 Task: Find connections with filter location Markaz-e Woluswalī-ye Āchīn with filter topic #Startupswith filter profile language Spanish with filter current company VMware with filter school Nehru Arts and Science College with filter industry Professional Training and Coaching with filter service category Insurance with filter keywords title Principal
Action: Mouse moved to (513, 186)
Screenshot: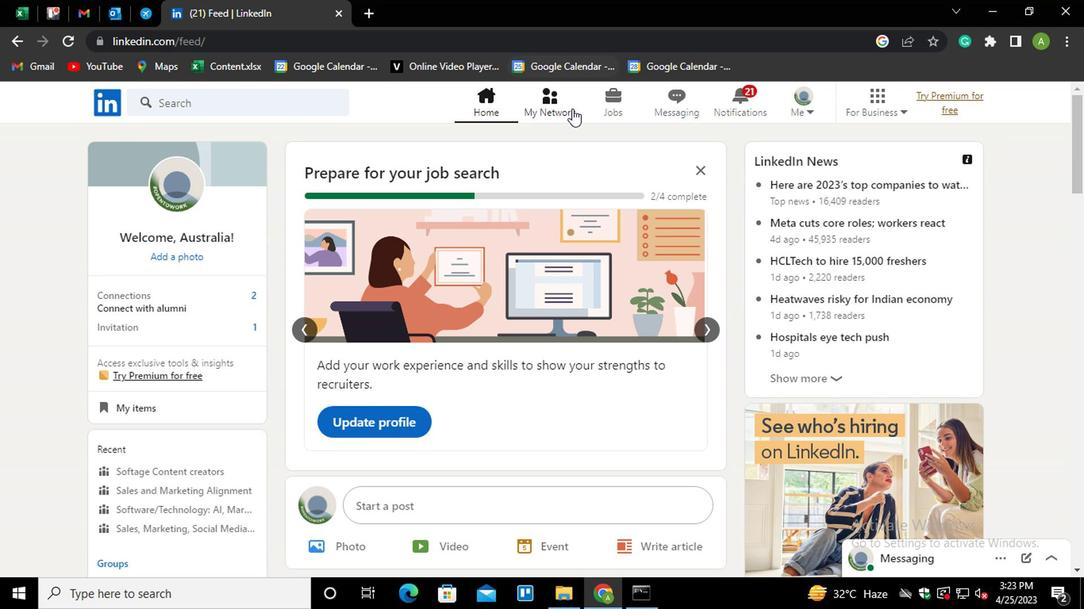 
Action: Mouse pressed left at (513, 186)
Screenshot: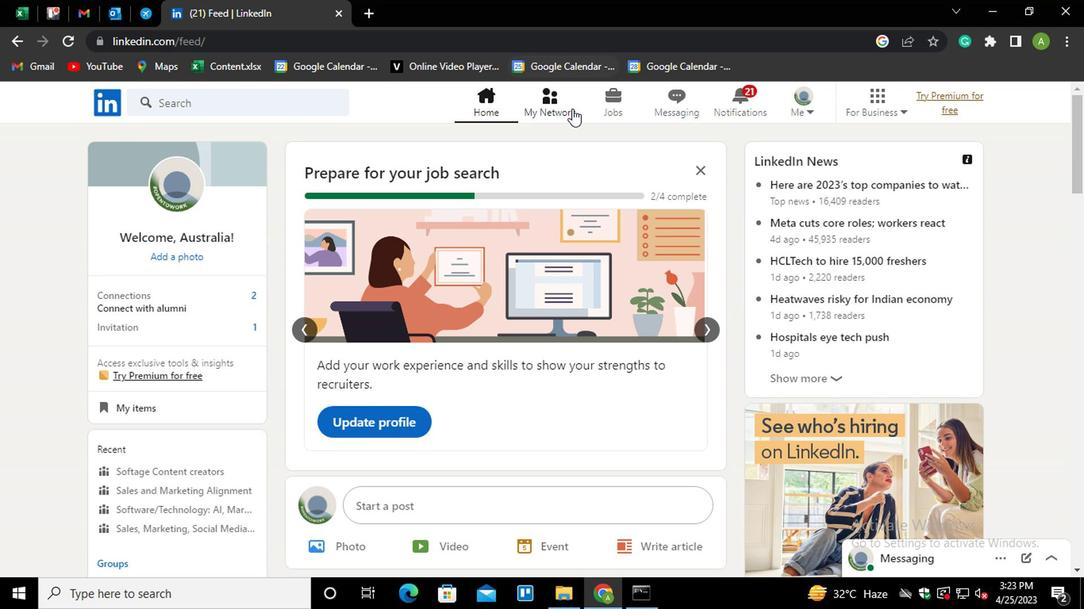 
Action: Mouse moved to (269, 246)
Screenshot: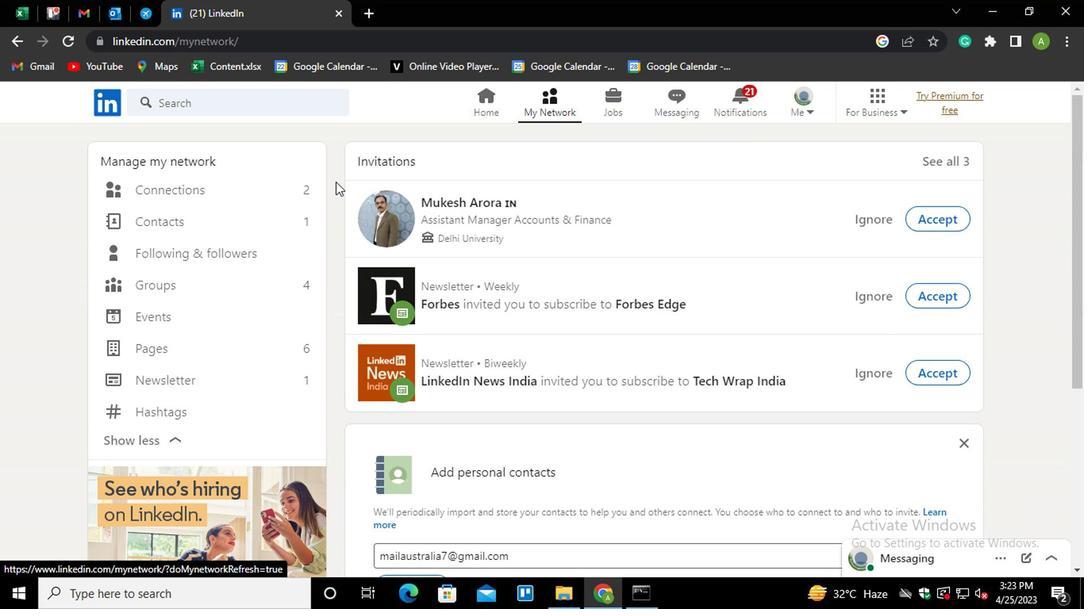 
Action: Mouse pressed left at (269, 246)
Screenshot: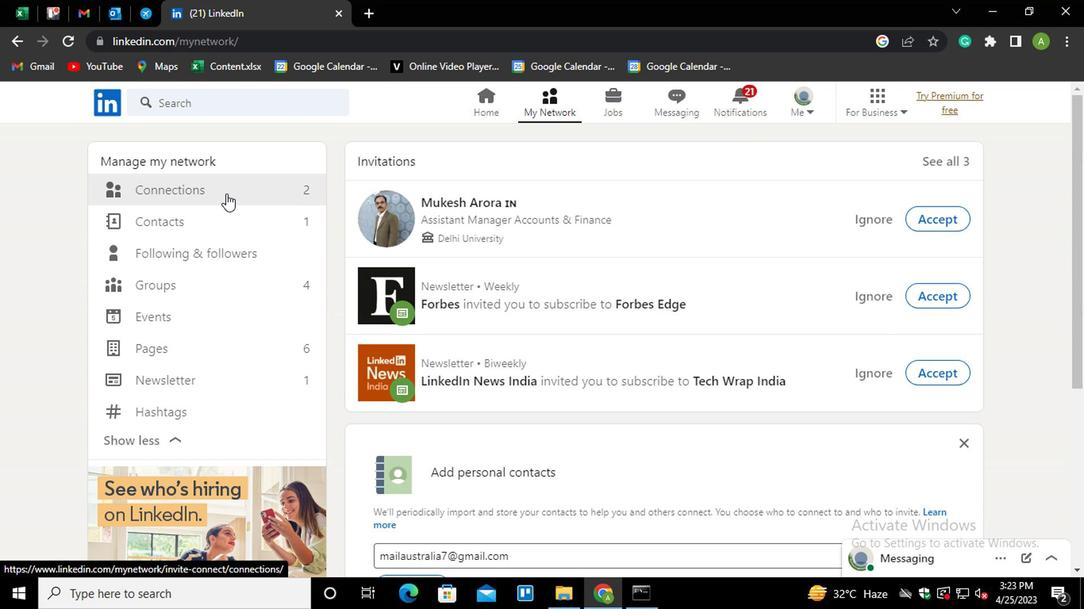 
Action: Mouse moved to (566, 242)
Screenshot: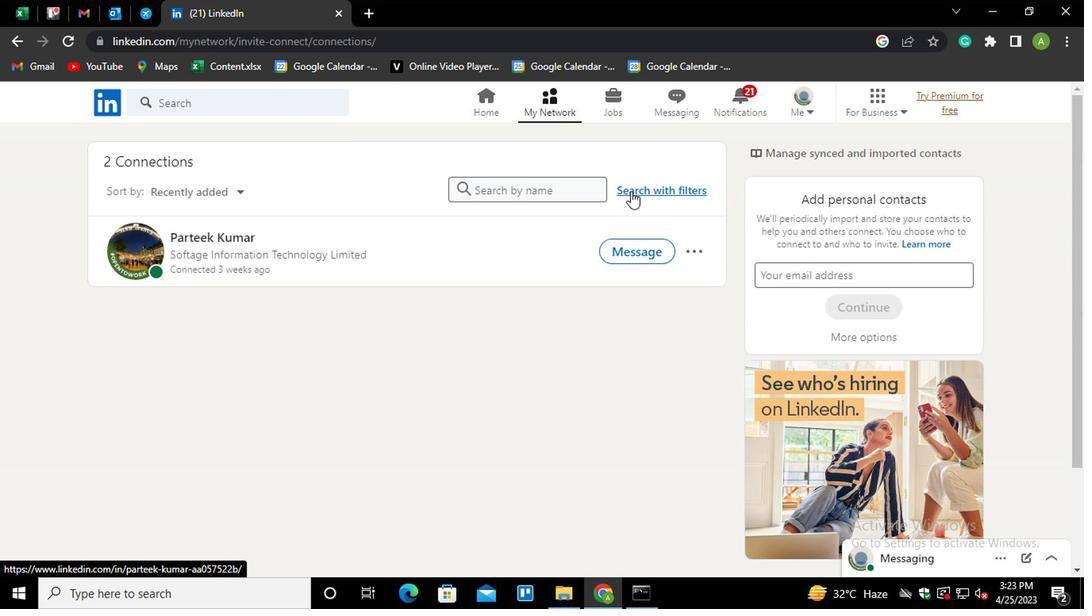 
Action: Mouse pressed left at (566, 242)
Screenshot: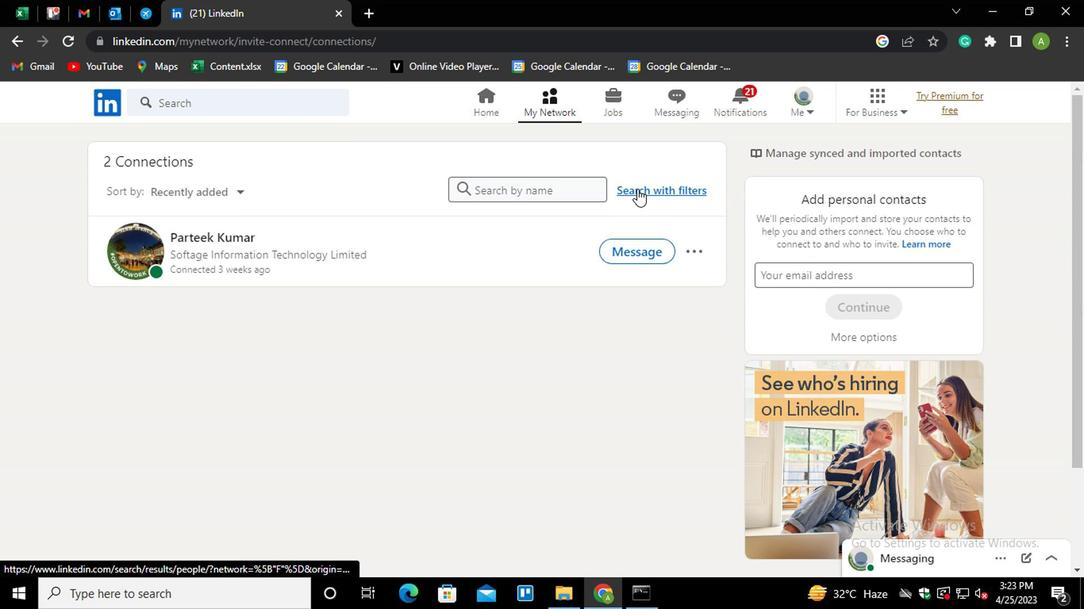 
Action: Mouse moved to (477, 212)
Screenshot: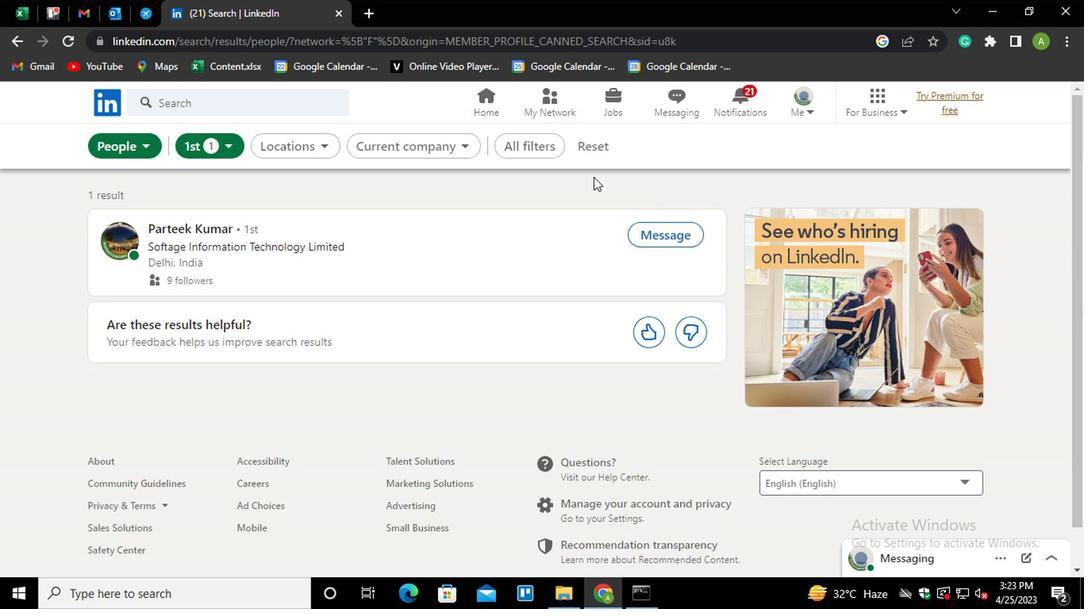 
Action: Mouse pressed left at (477, 212)
Screenshot: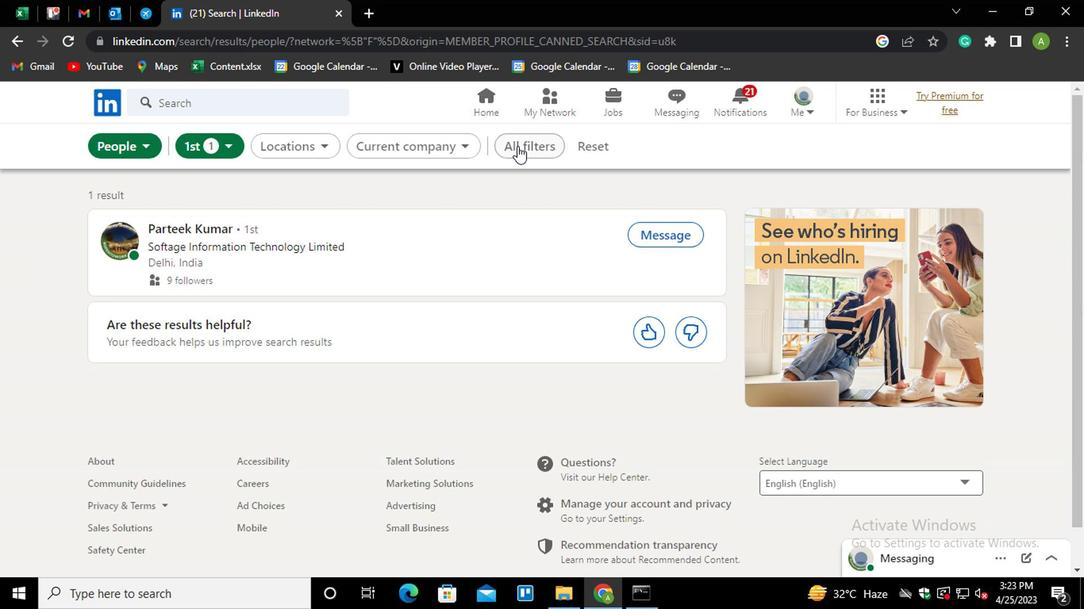 
Action: Mouse moved to (665, 339)
Screenshot: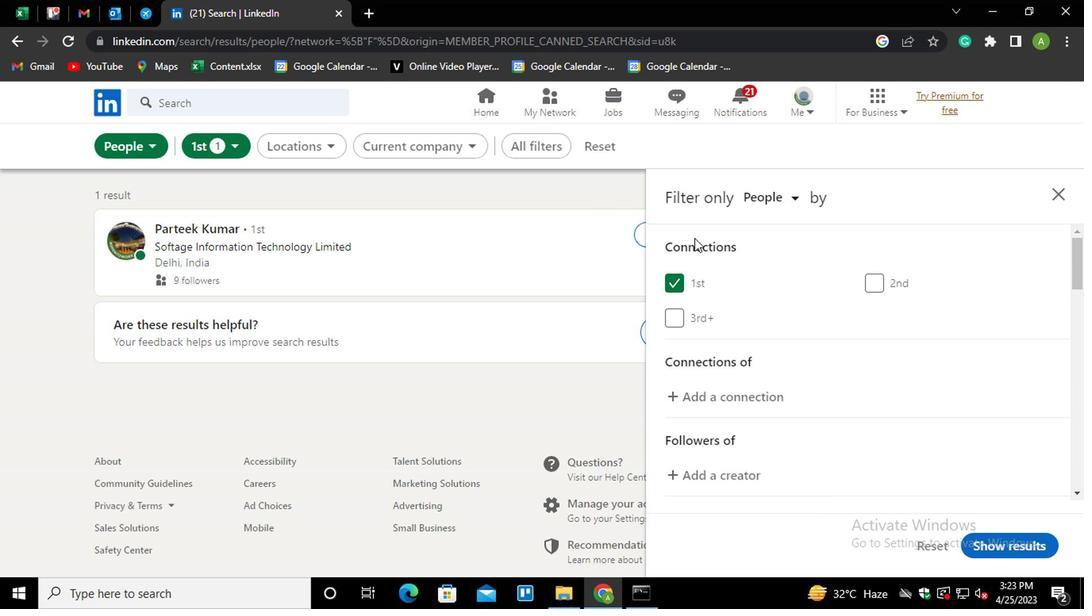 
Action: Mouse scrolled (665, 338) with delta (0, 0)
Screenshot: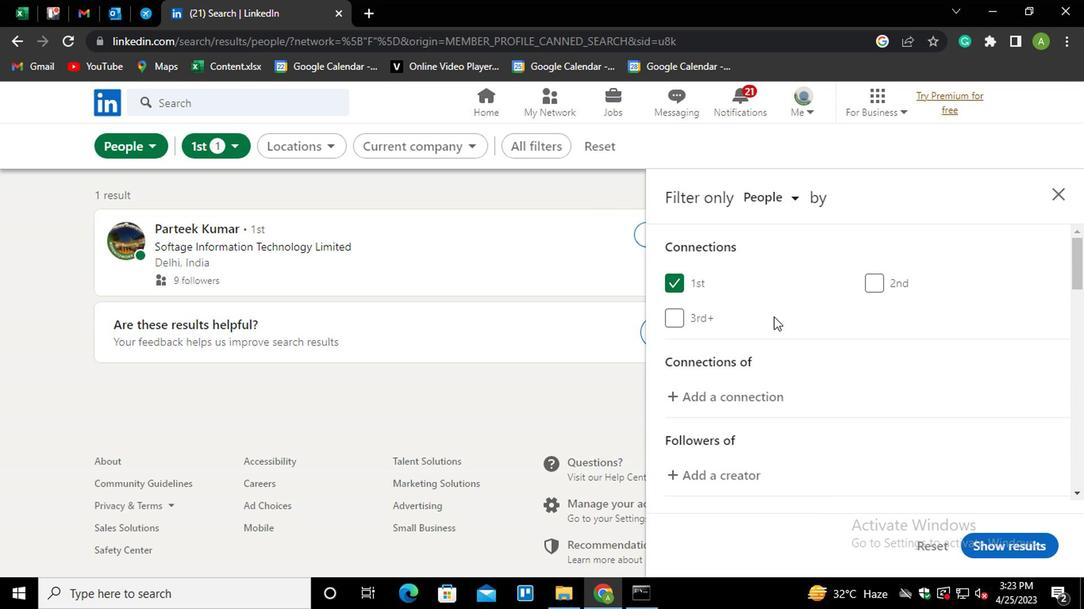 
Action: Mouse scrolled (665, 338) with delta (0, 0)
Screenshot: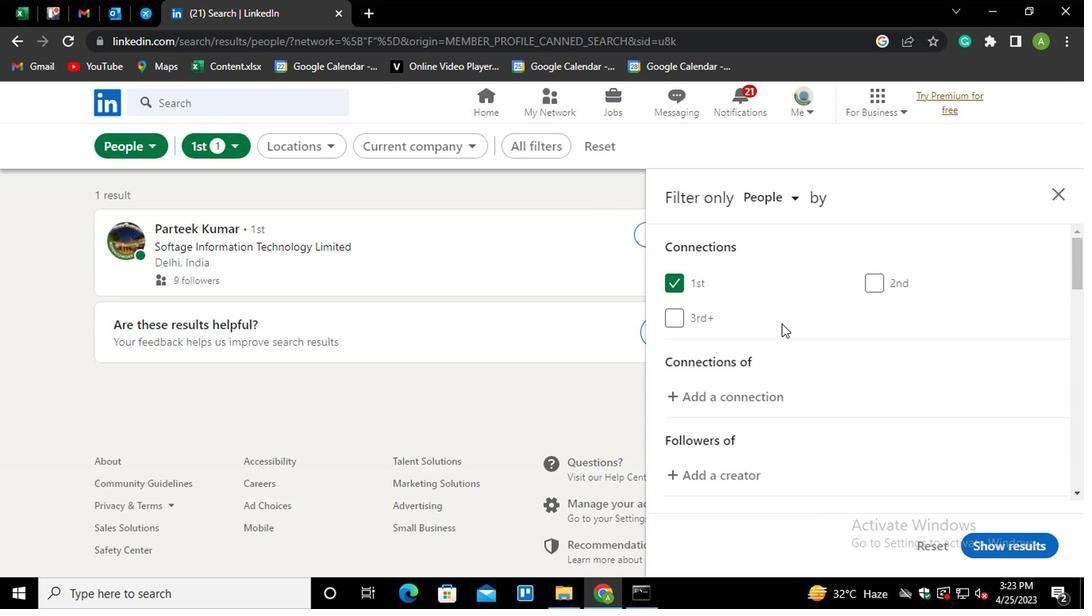 
Action: Mouse scrolled (665, 338) with delta (0, 0)
Screenshot: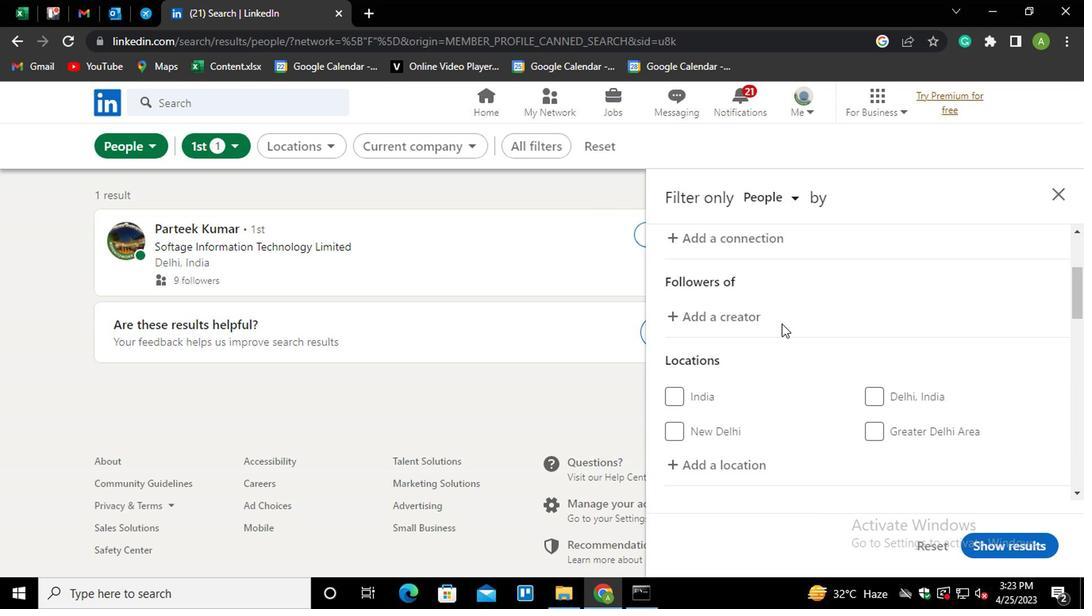 
Action: Mouse moved to (633, 387)
Screenshot: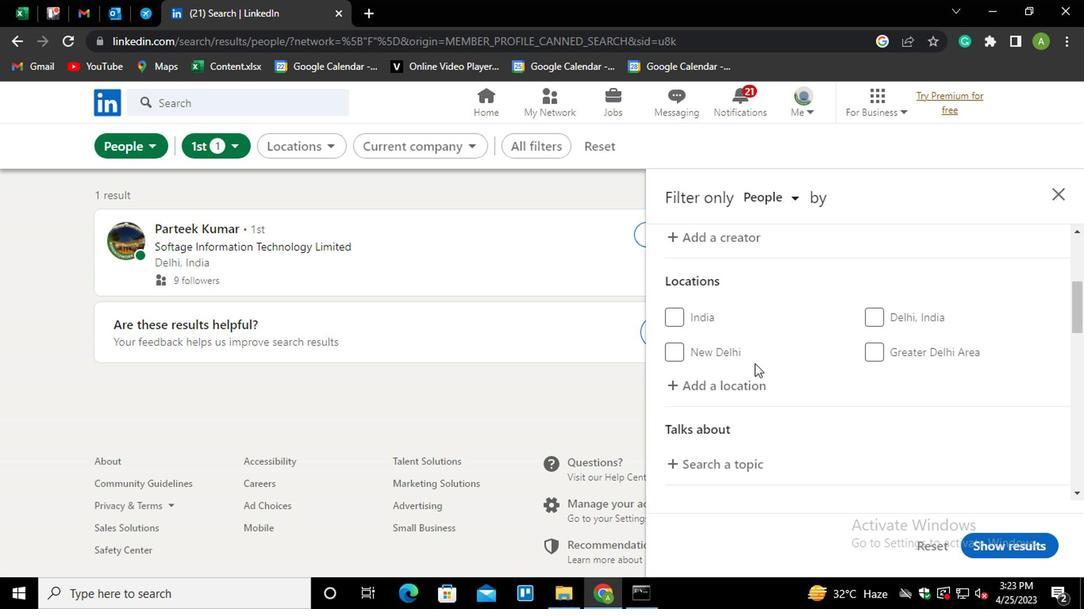 
Action: Mouse pressed left at (633, 387)
Screenshot: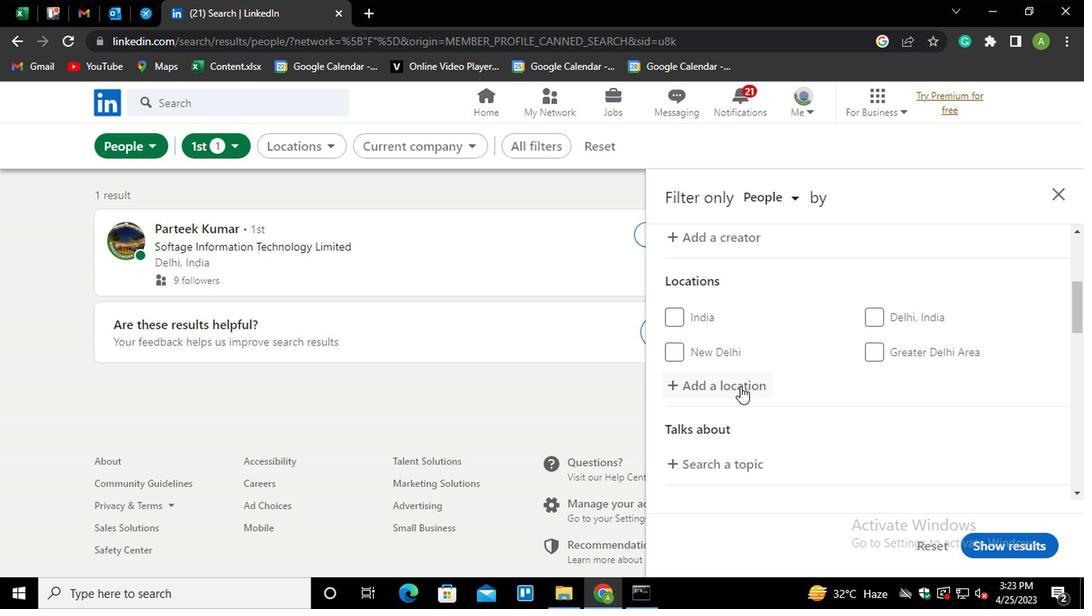 
Action: Mouse moved to (620, 383)
Screenshot: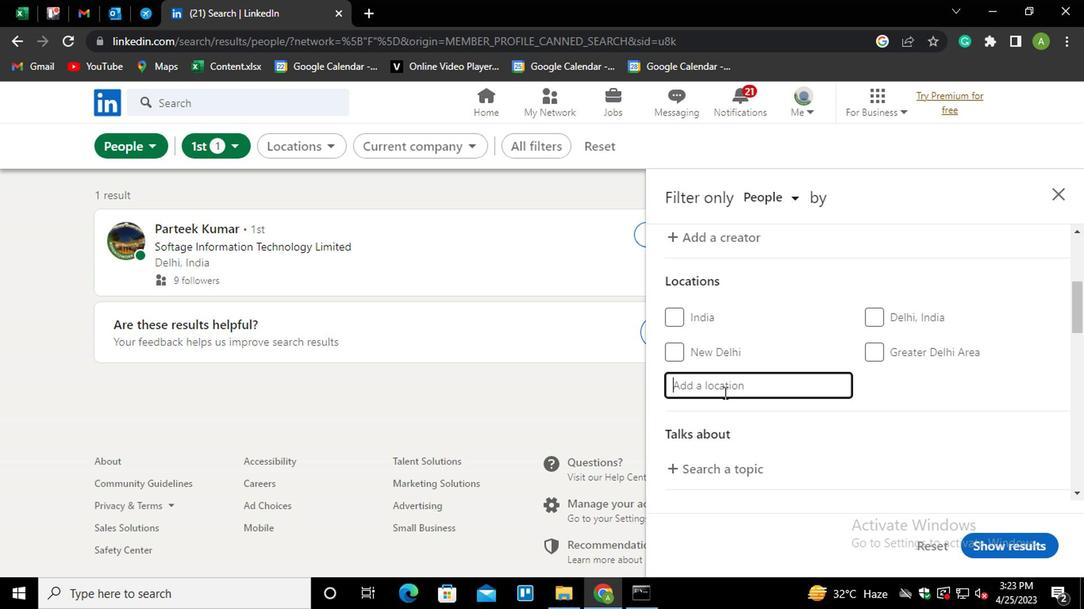 
Action: Mouse pressed left at (620, 383)
Screenshot: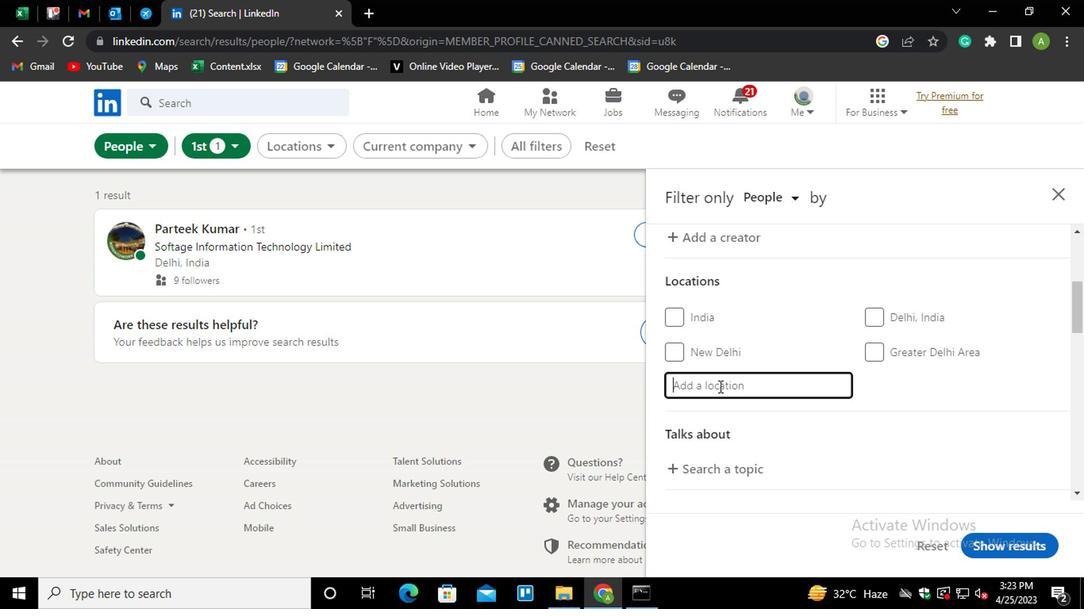 
Action: Key pressed <Key.shift_r>Markaz-e<Key.space><Key.shift>WOLUSWALI-YE-<Key.shift>ACHIN
Screenshot: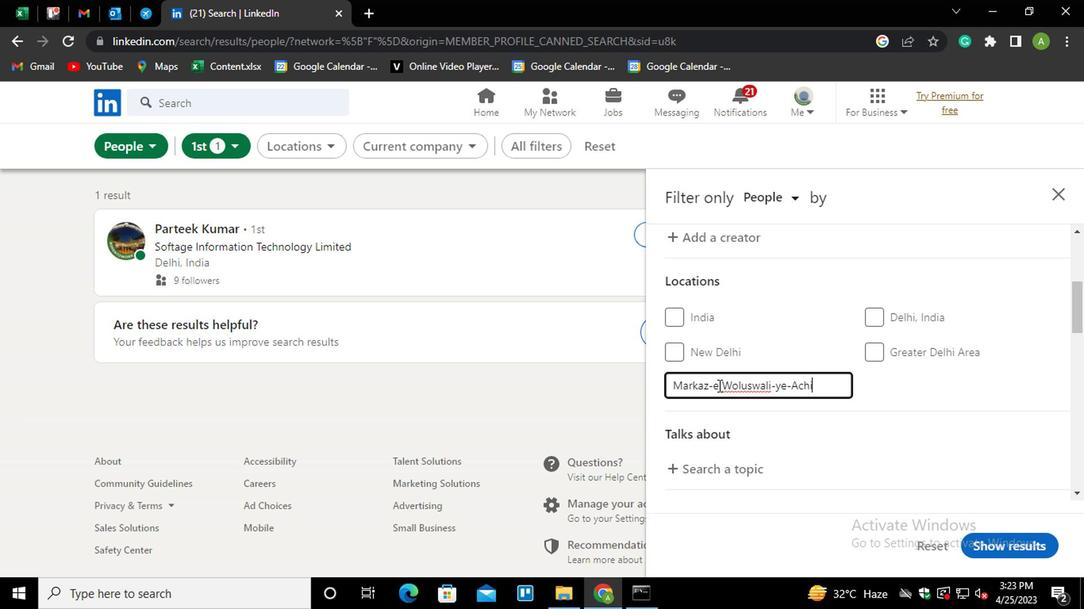
Action: Mouse moved to (790, 394)
Screenshot: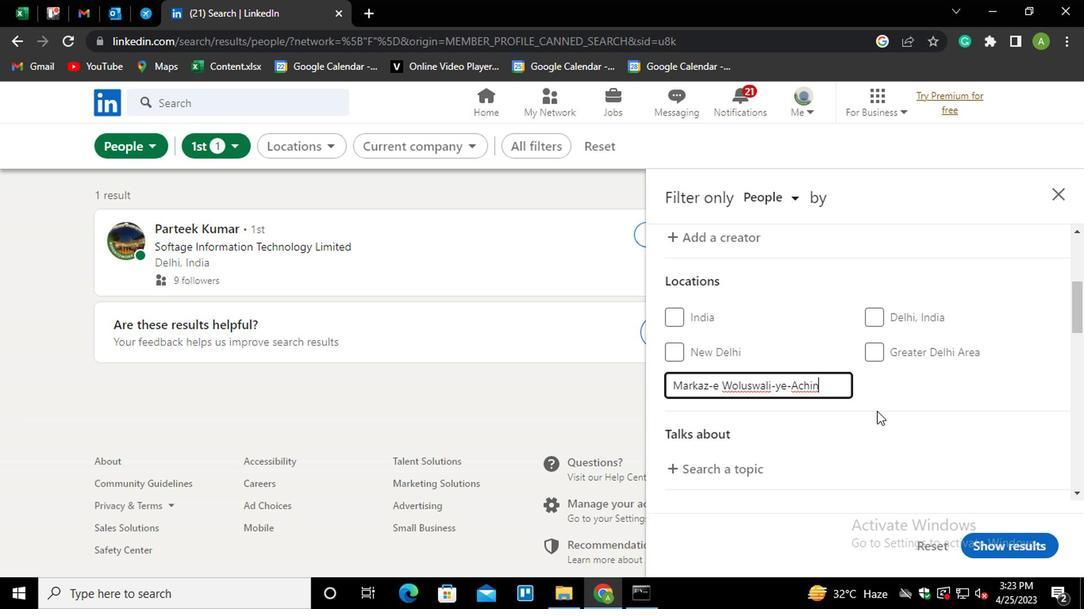 
Action: Mouse pressed left at (790, 394)
Screenshot: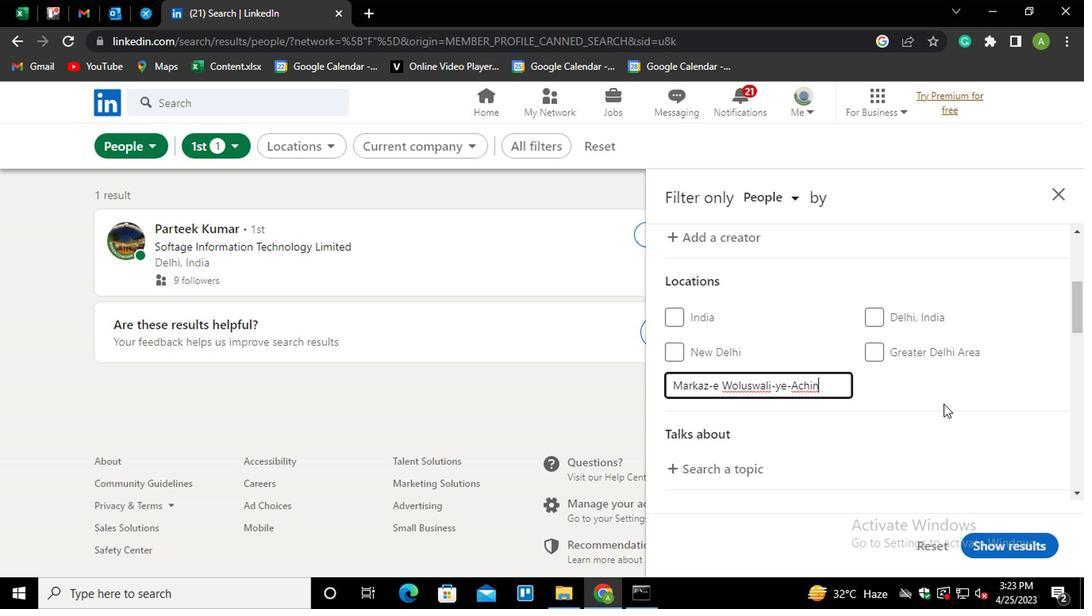 
Action: Mouse moved to (787, 394)
Screenshot: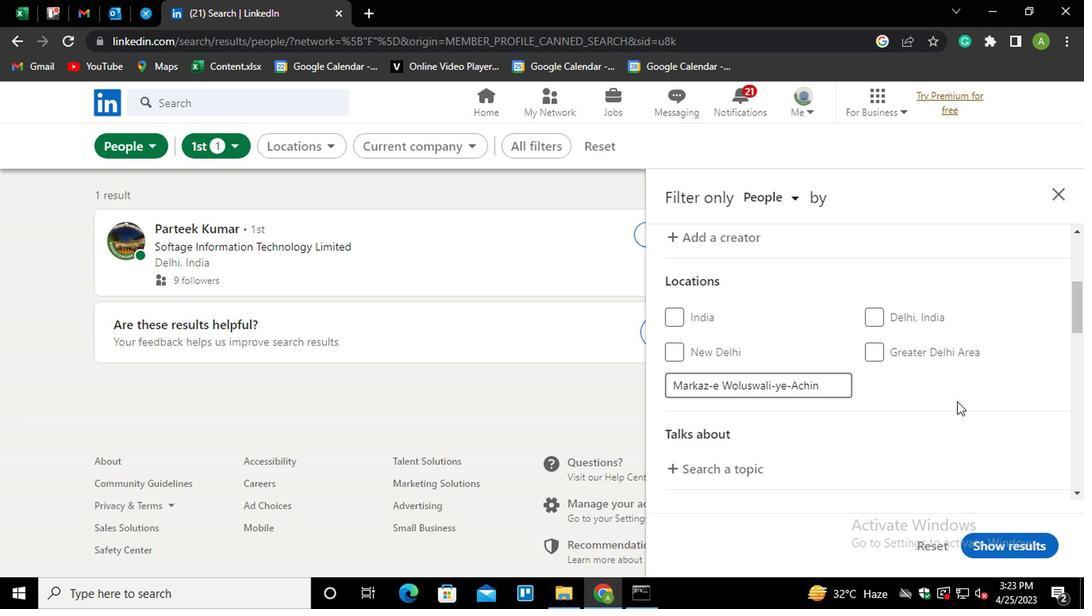 
Action: Mouse scrolled (787, 393) with delta (0, 0)
Screenshot: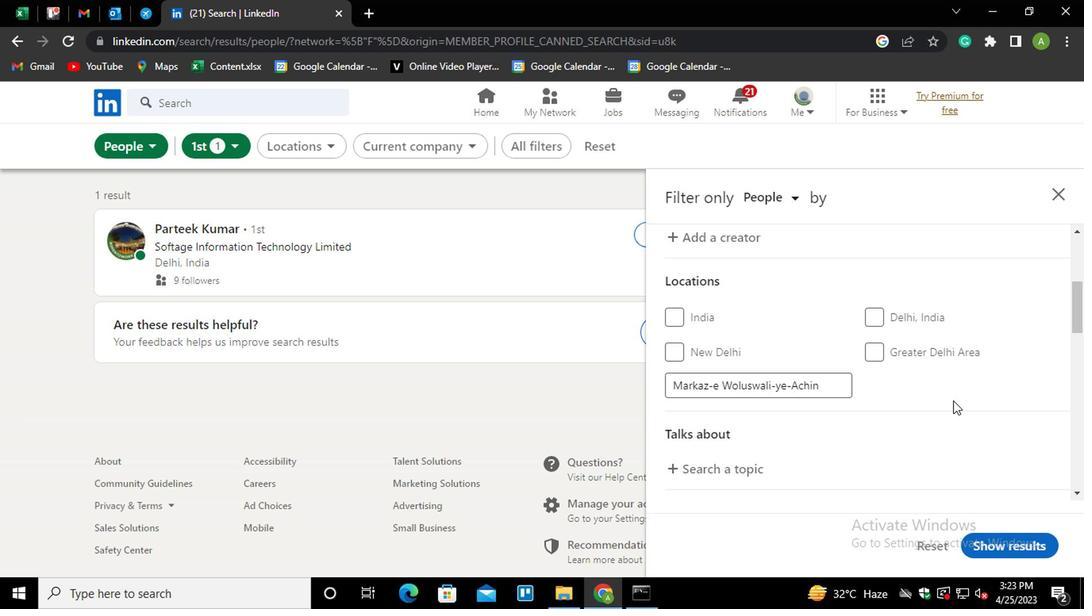 
Action: Mouse moved to (618, 384)
Screenshot: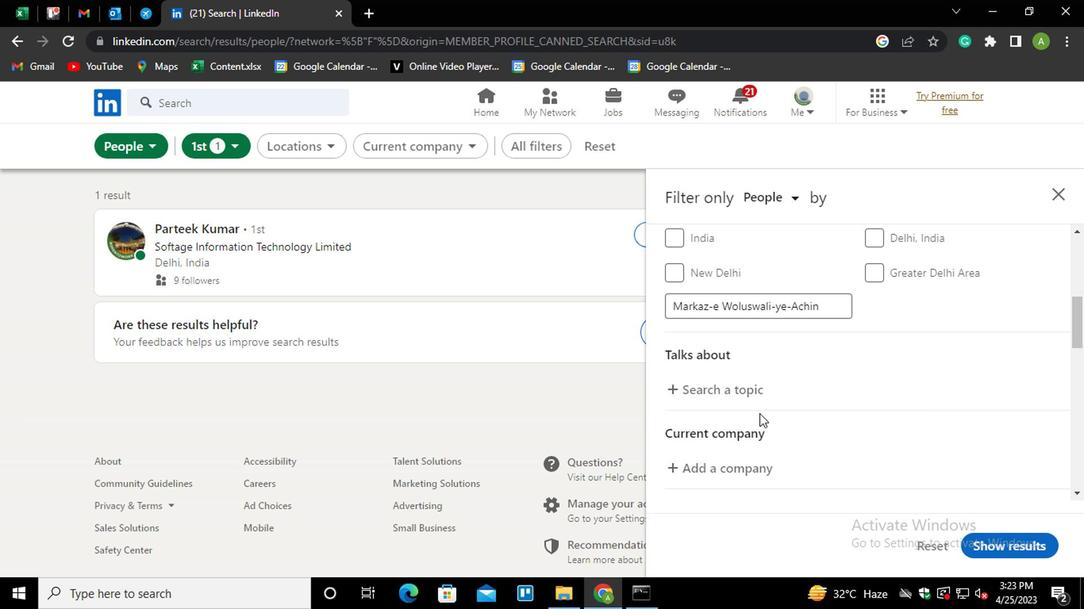 
Action: Mouse pressed left at (618, 384)
Screenshot: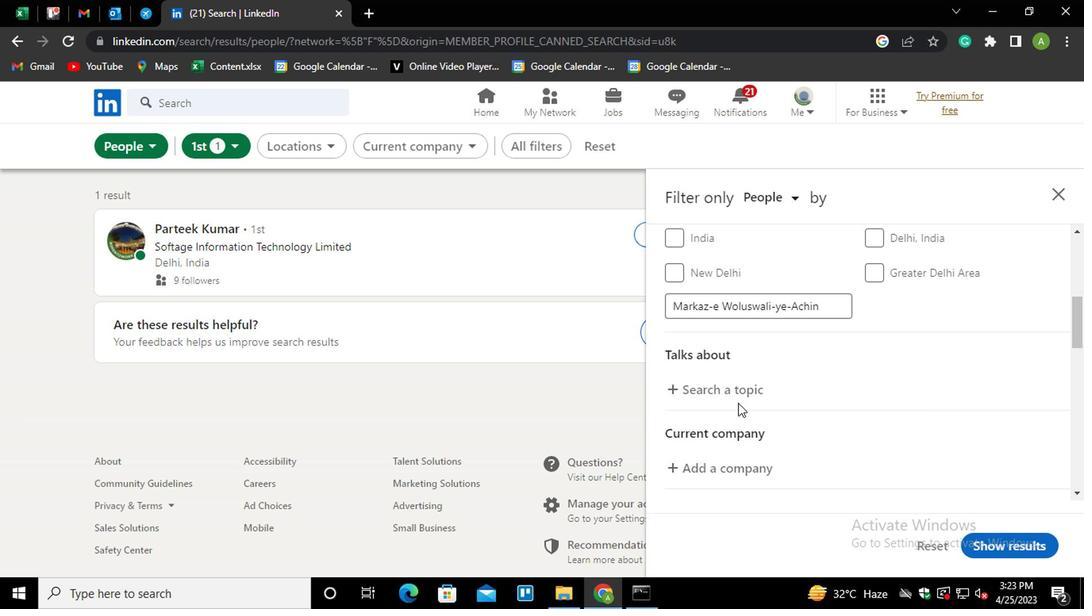 
Action: Mouse moved to (618, 384)
Screenshot: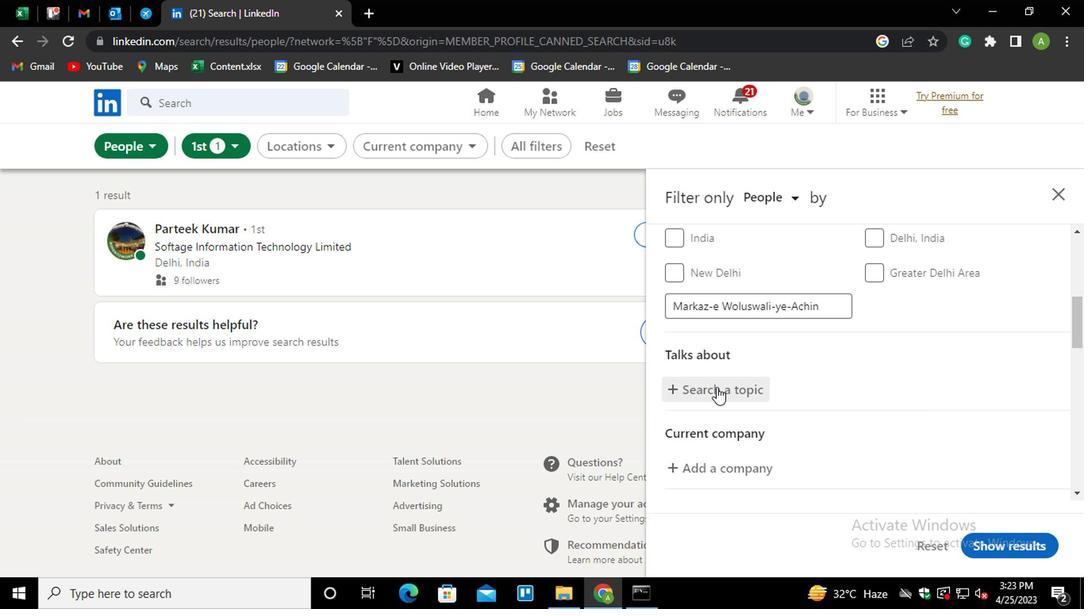 
Action: Key pressed <Key.shift>S<Key.backspace><Key.shift>#<Key.shift>STARTUPWITH
Screenshot: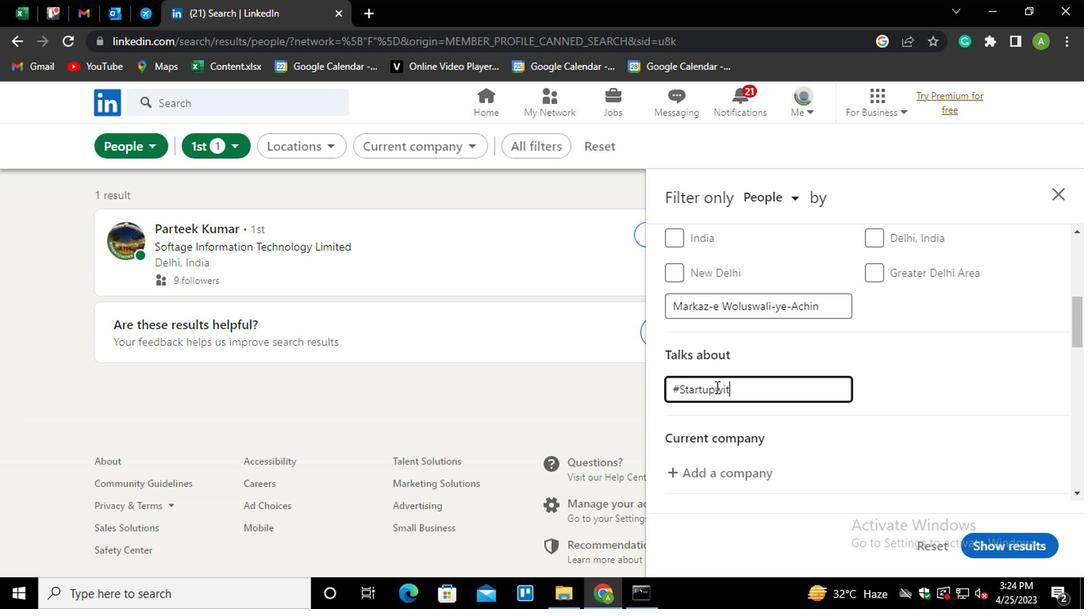 
Action: Mouse moved to (807, 378)
Screenshot: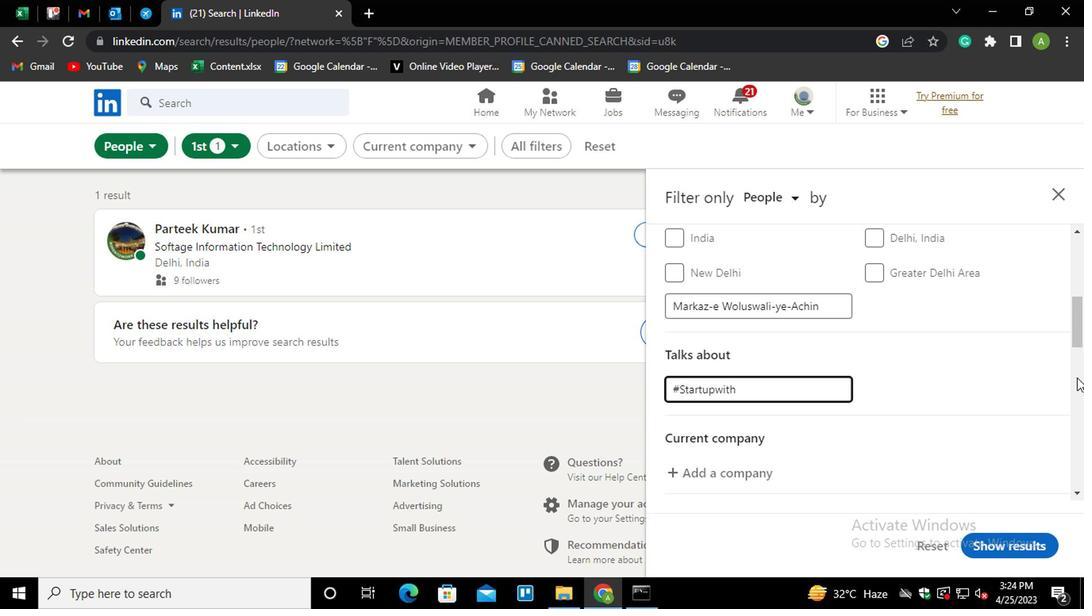 
Action: Mouse pressed left at (807, 378)
Screenshot: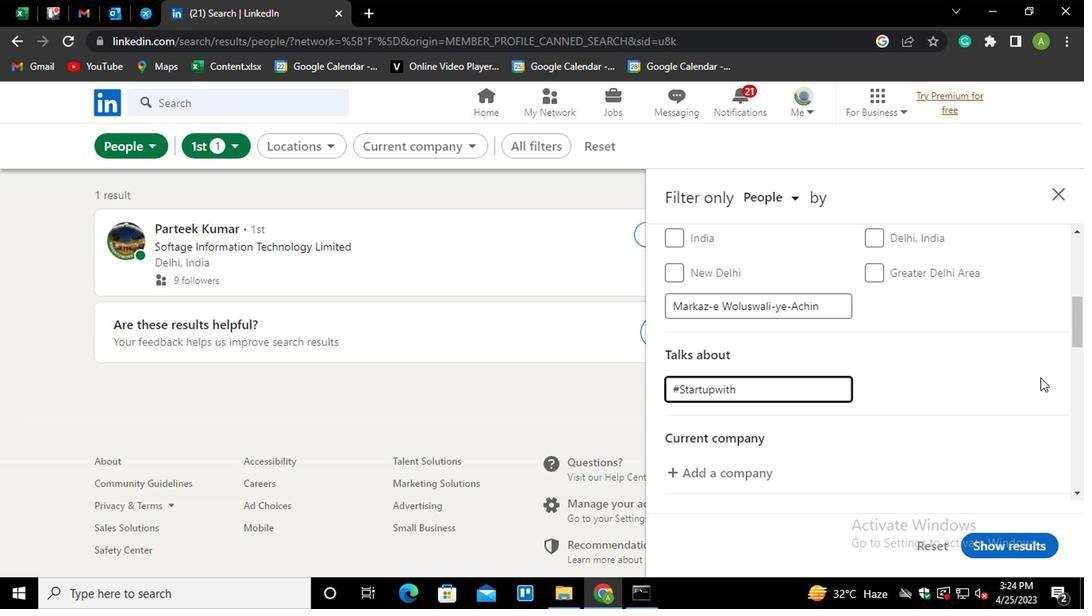 
Action: Mouse moved to (800, 378)
Screenshot: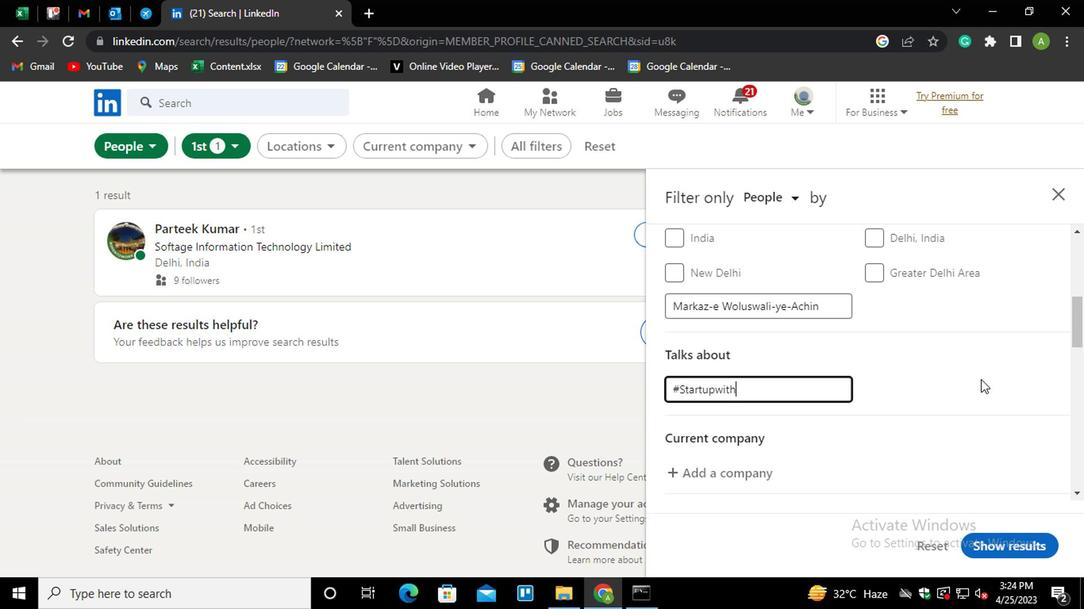 
Action: Mouse scrolled (800, 377) with delta (0, 0)
Screenshot: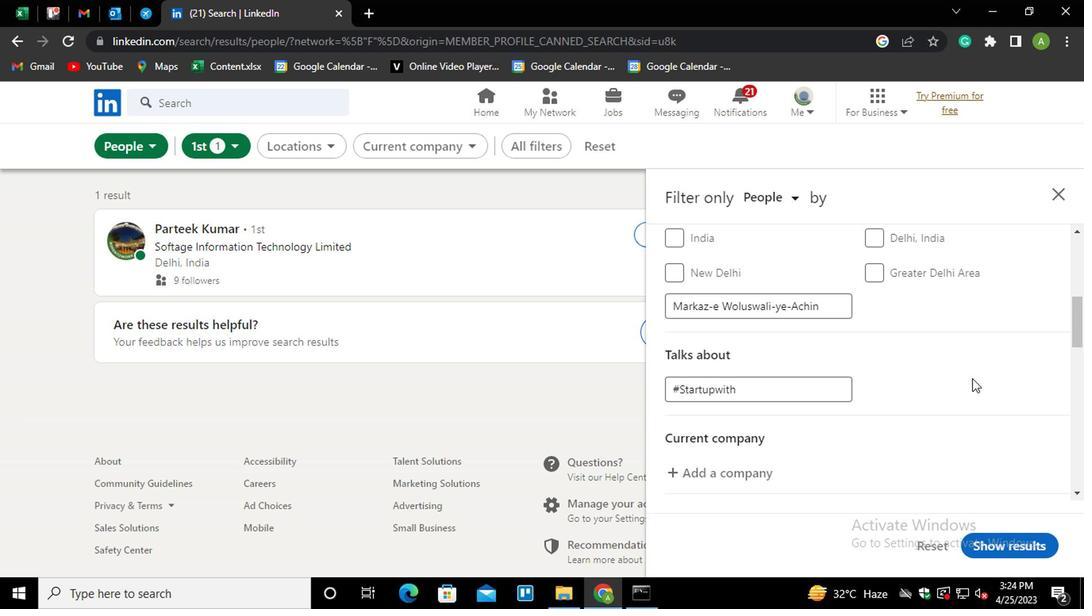 
Action: Mouse scrolled (800, 377) with delta (0, 0)
Screenshot: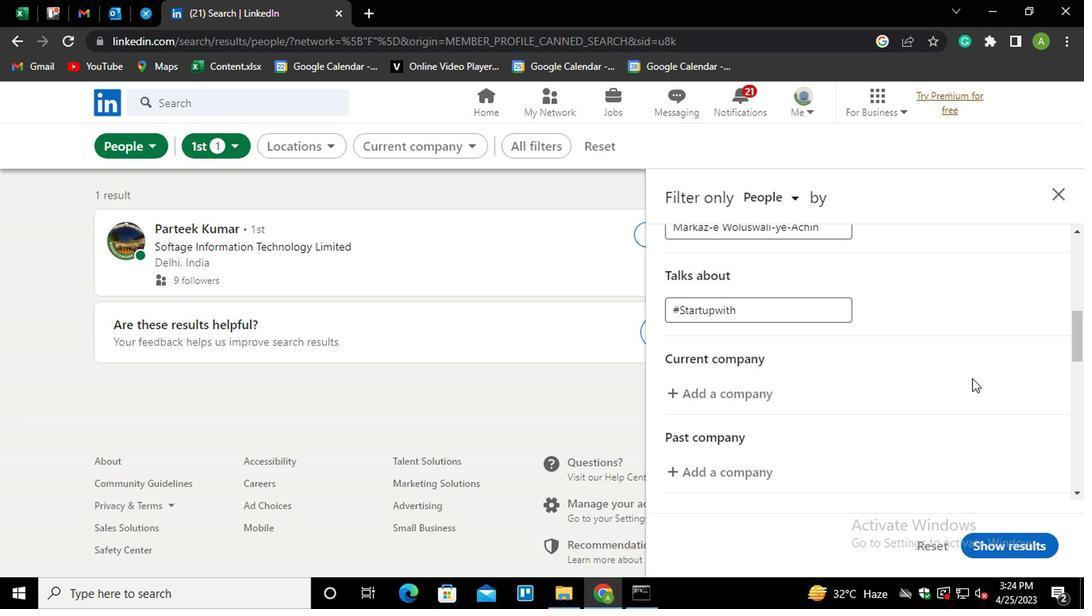 
Action: Mouse moved to (635, 330)
Screenshot: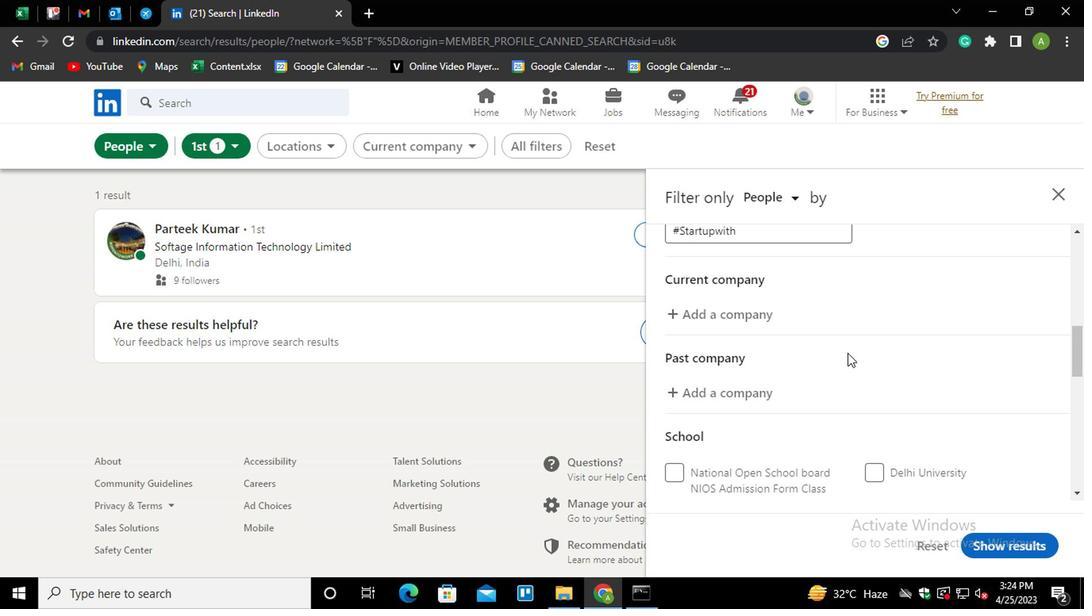 
Action: Mouse pressed left at (635, 330)
Screenshot: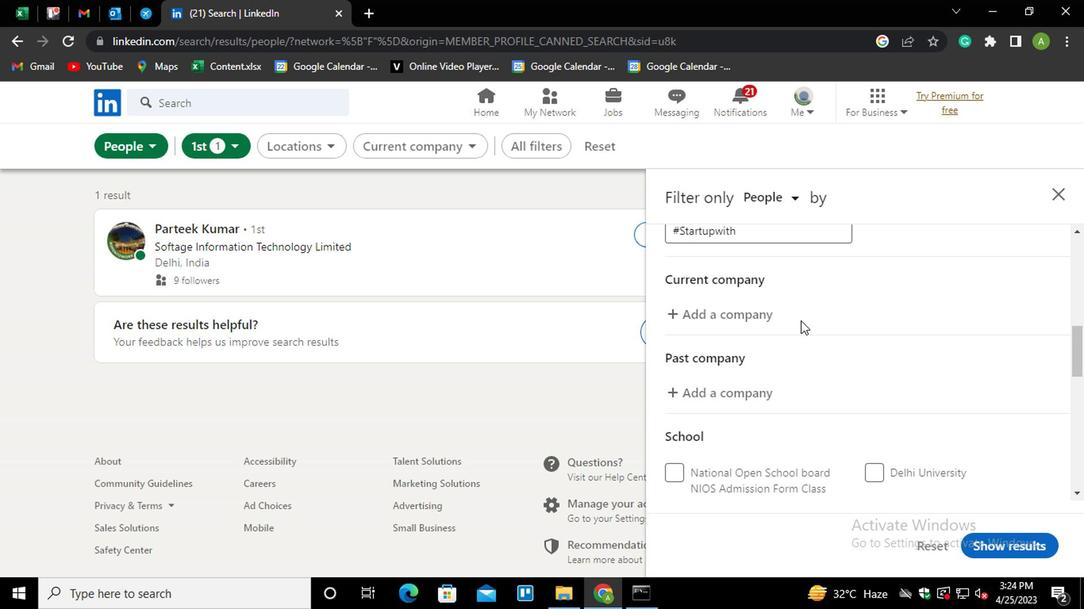 
Action: Mouse moved to (663, 350)
Screenshot: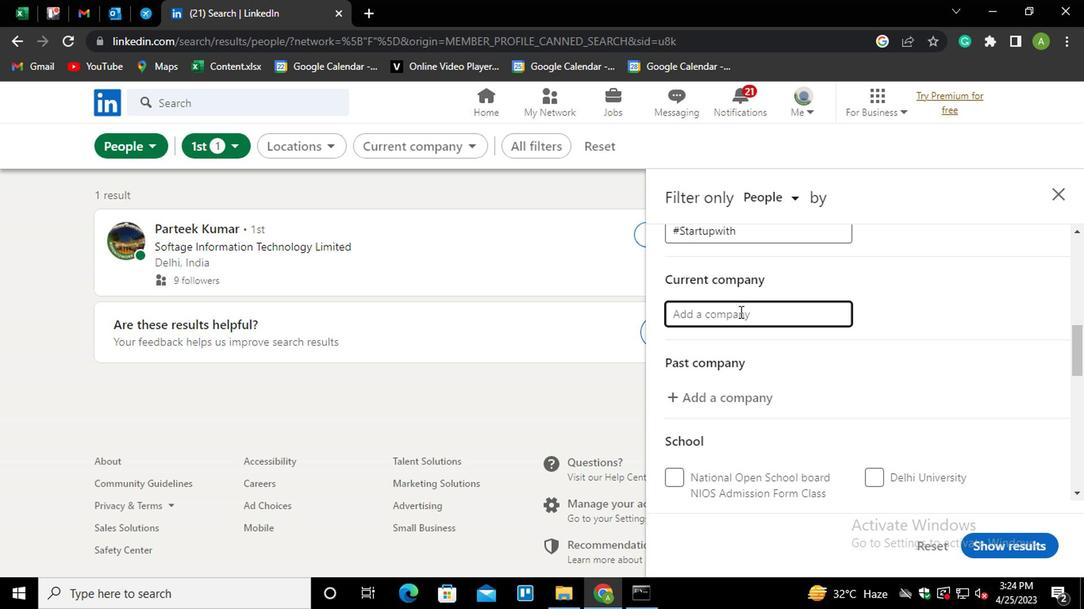 
Action: Key pressed <Key.shift>V<Key.shift_r>M<Key.down><Key.enter>
Screenshot: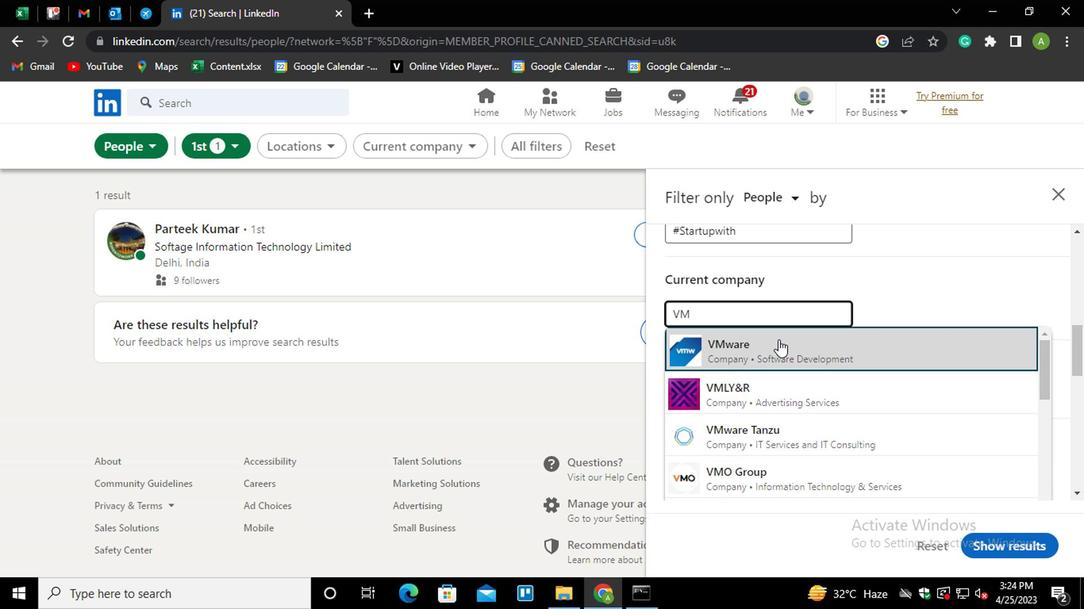 
Action: Mouse moved to (669, 353)
Screenshot: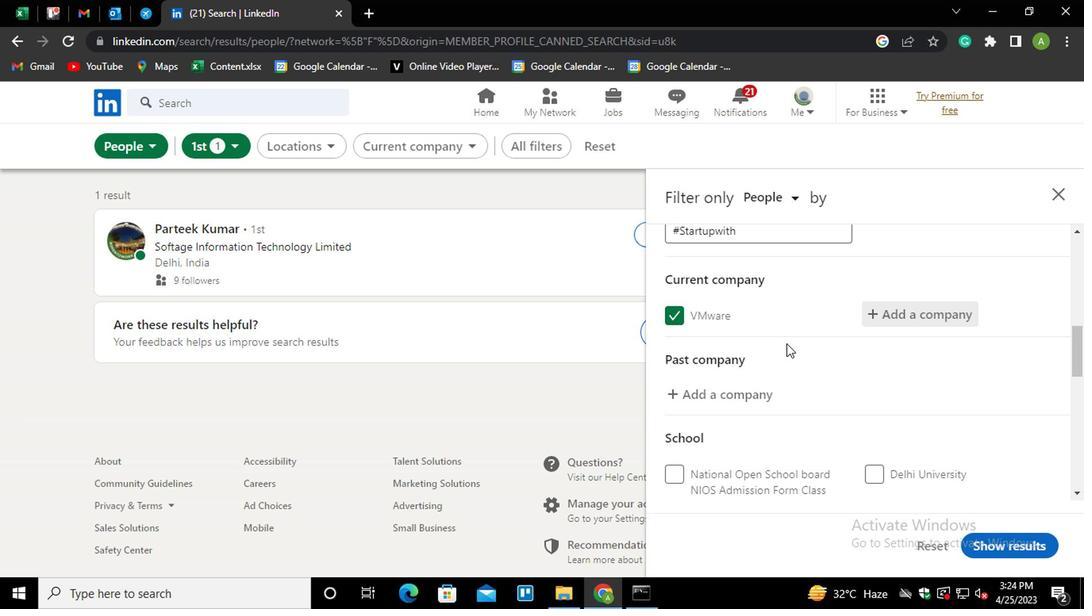 
Action: Mouse scrolled (669, 352) with delta (0, 0)
Screenshot: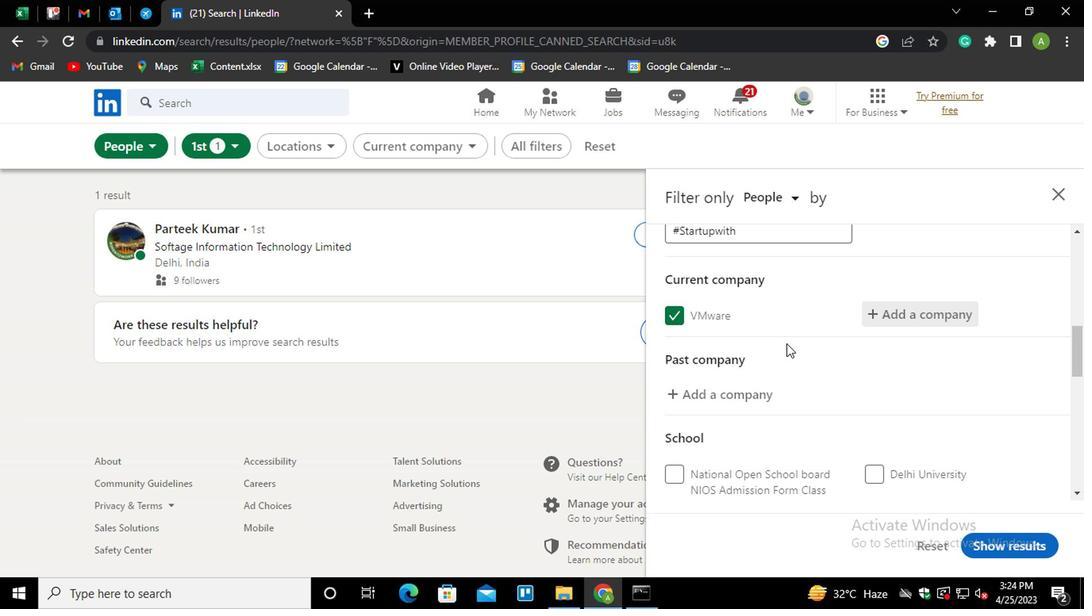
Action: Mouse moved to (669, 353)
Screenshot: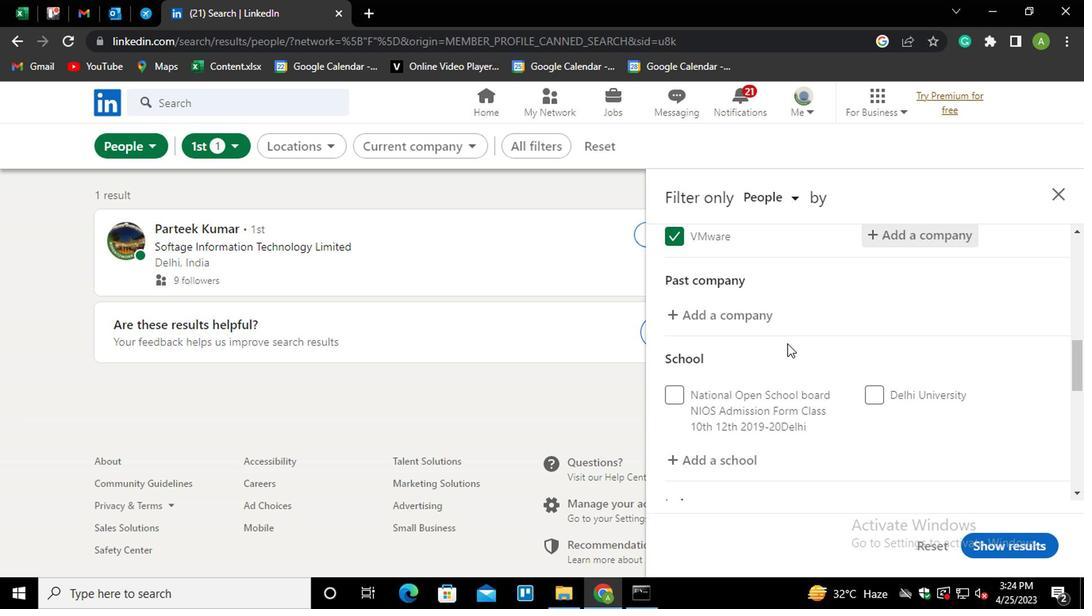 
Action: Mouse scrolled (669, 352) with delta (0, 0)
Screenshot: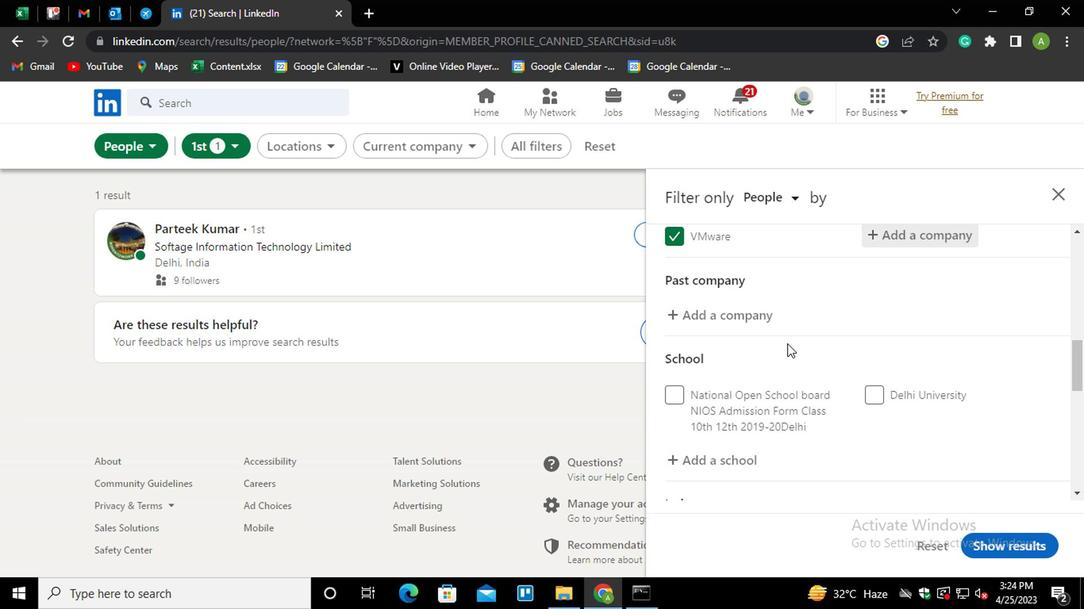 
Action: Mouse moved to (624, 381)
Screenshot: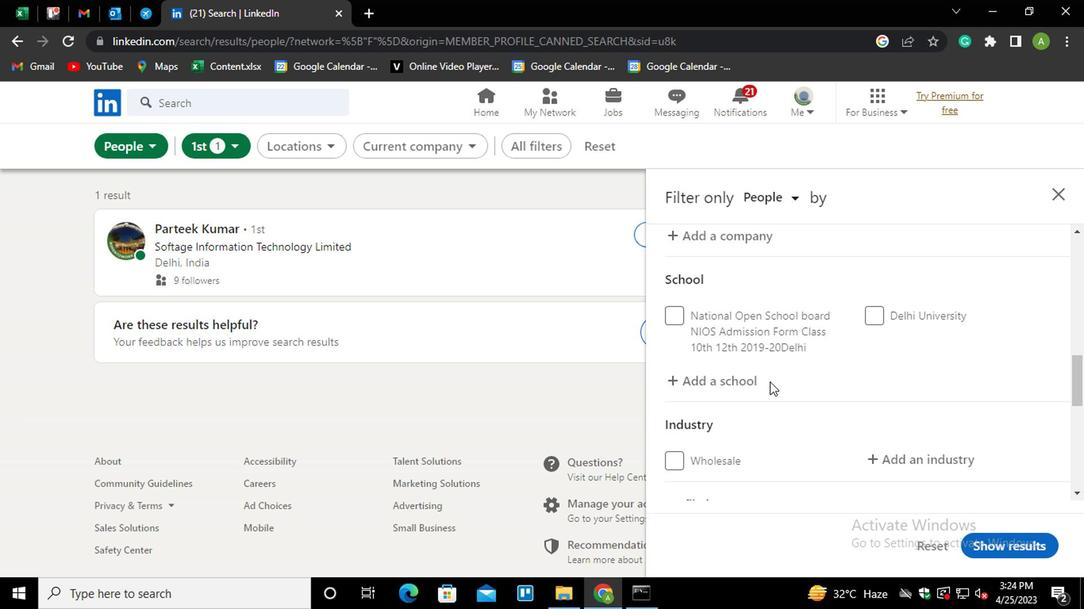 
Action: Mouse pressed left at (624, 381)
Screenshot: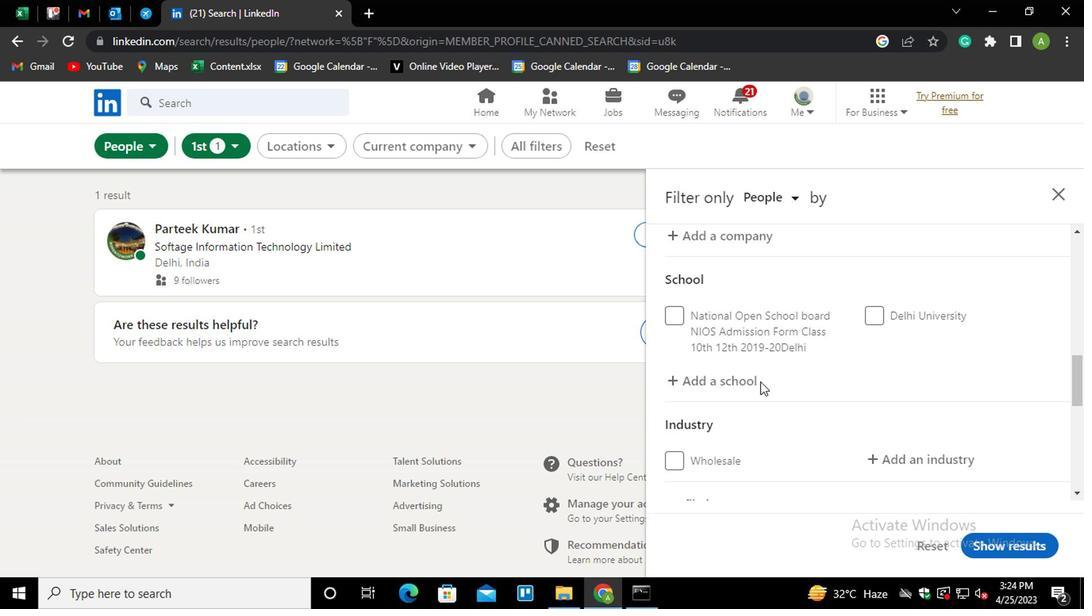 
Action: Mouse moved to (628, 385)
Screenshot: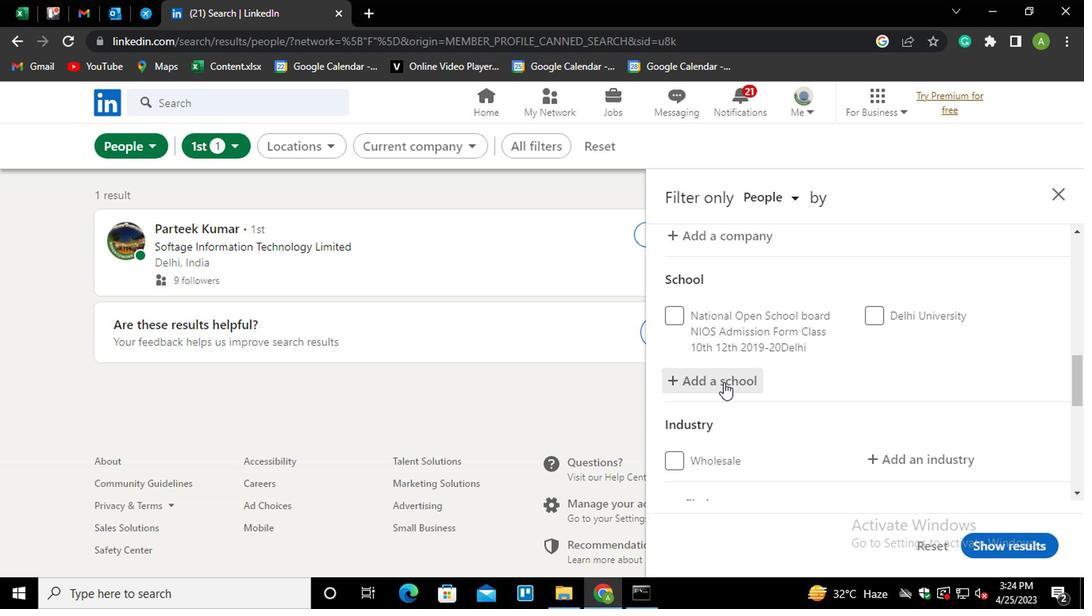 
Action: Mouse pressed left at (628, 385)
Screenshot: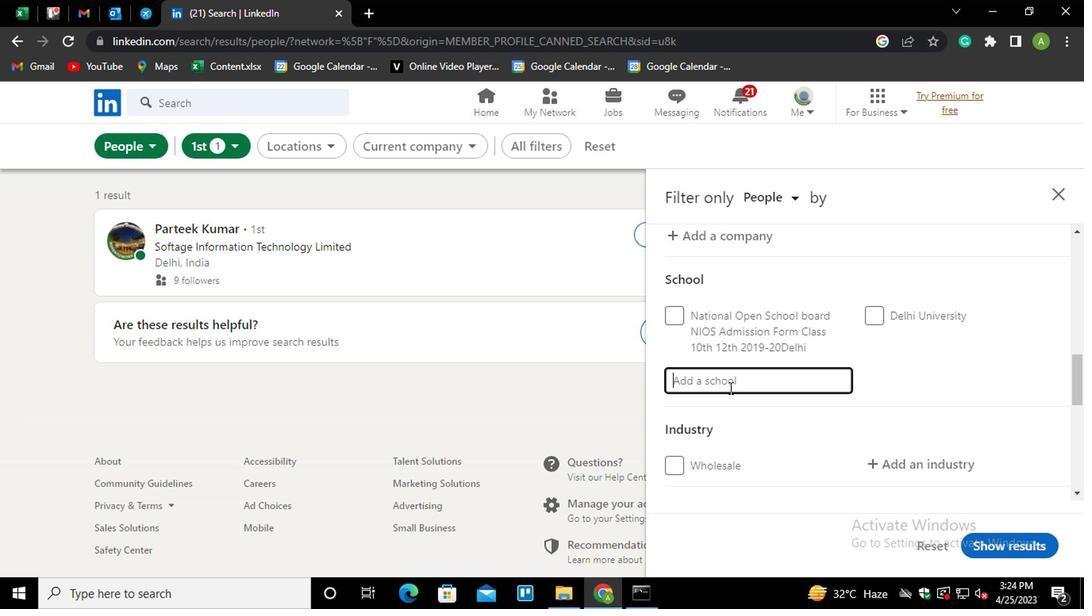 
Action: Mouse moved to (622, 384)
Screenshot: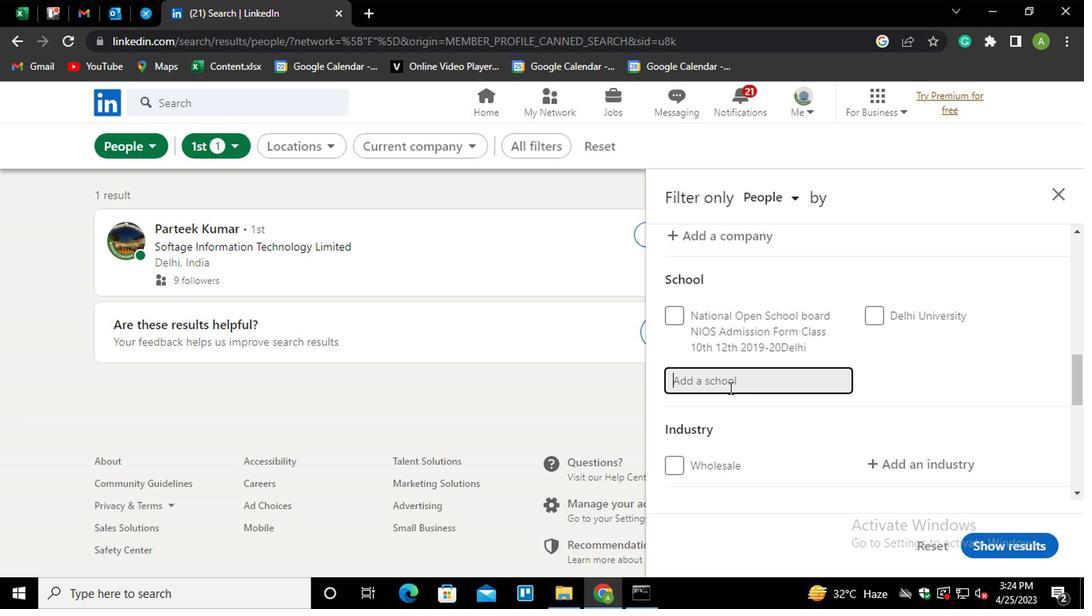 
Action: Key pressed <Key.shift_r>NEHRU<Key.space><Key.shift>ART<Key.down><Key.enter>
Screenshot: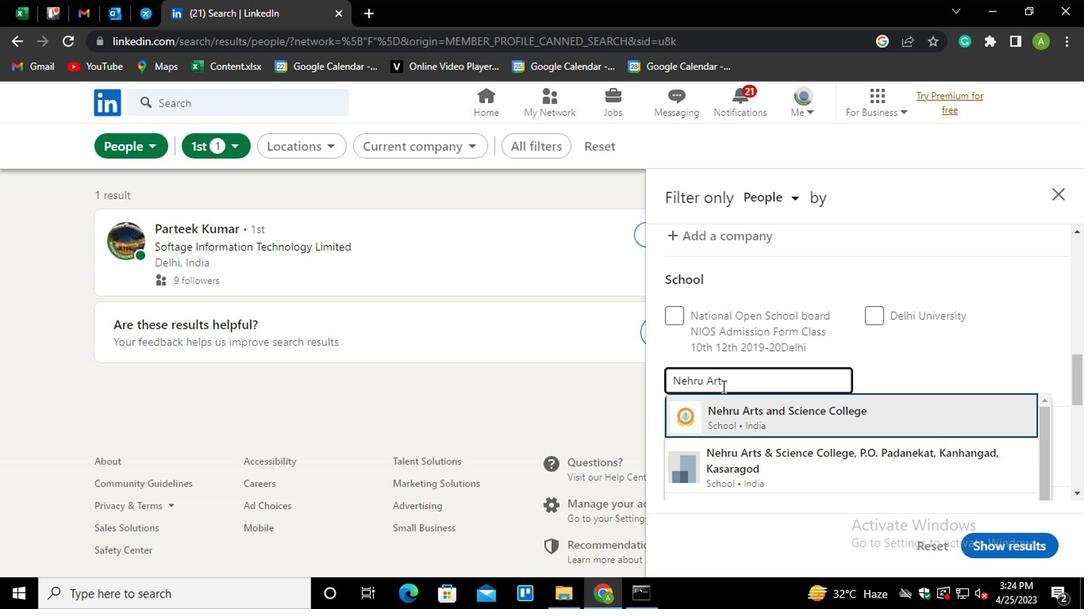 
Action: Mouse moved to (659, 373)
Screenshot: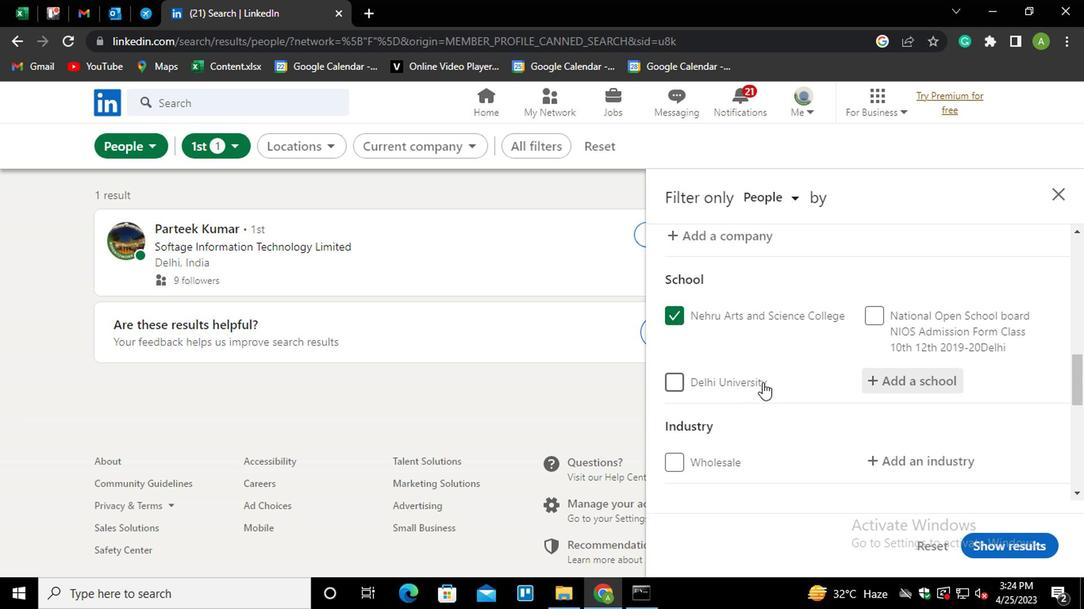 
Action: Mouse scrolled (659, 373) with delta (0, 0)
Screenshot: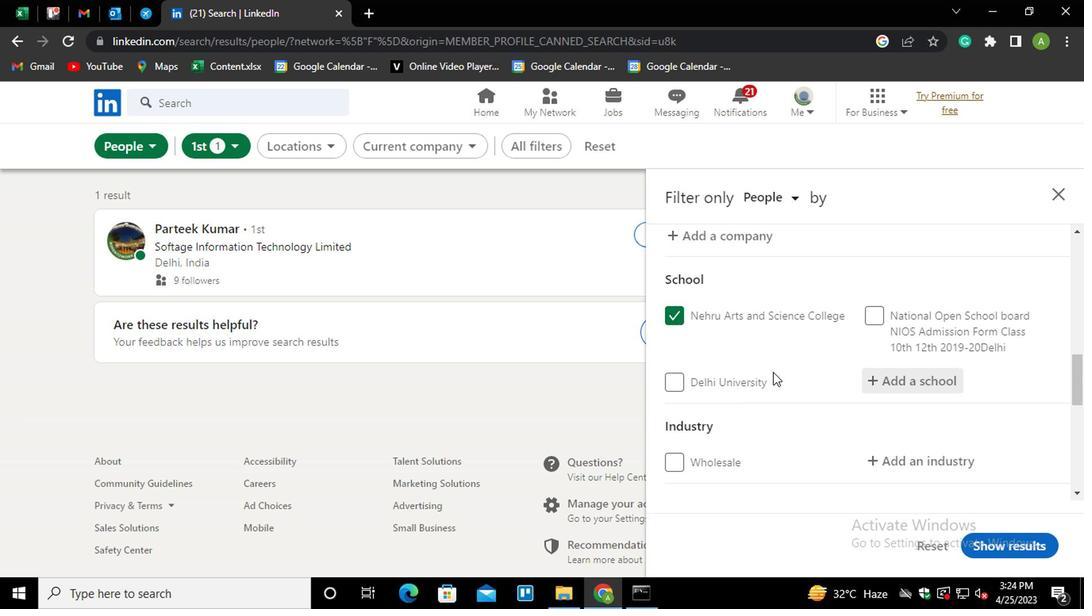 
Action: Mouse scrolled (659, 373) with delta (0, 0)
Screenshot: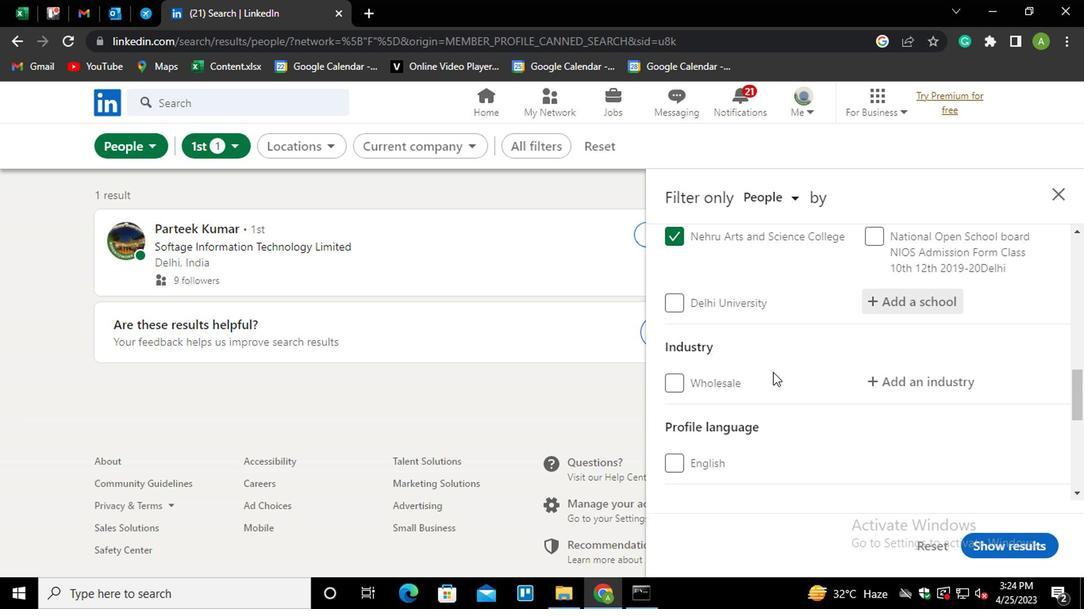 
Action: Mouse moved to (730, 324)
Screenshot: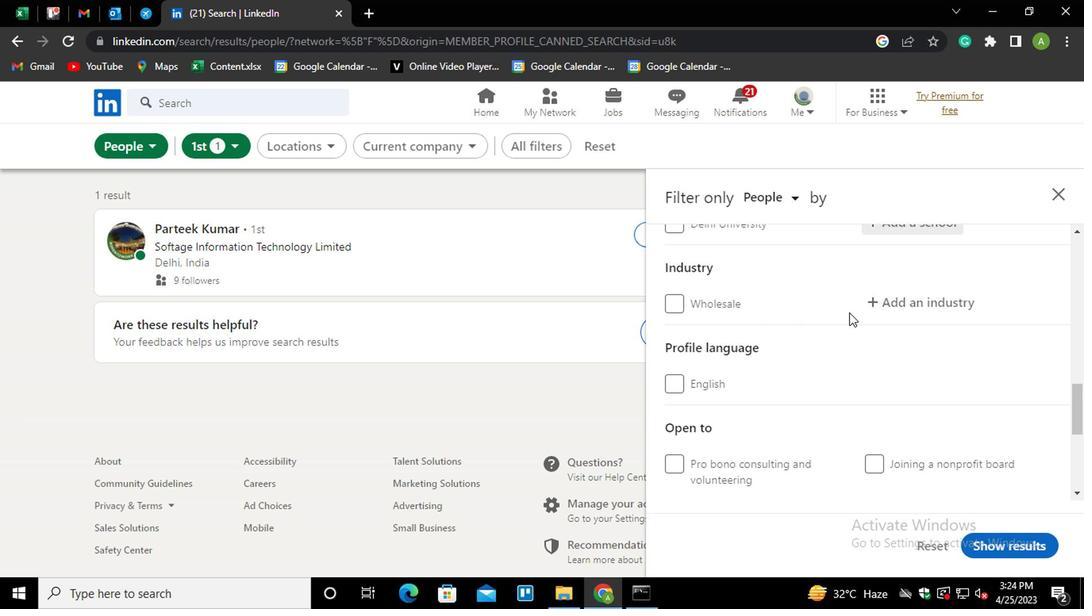 
Action: Mouse pressed left at (730, 324)
Screenshot: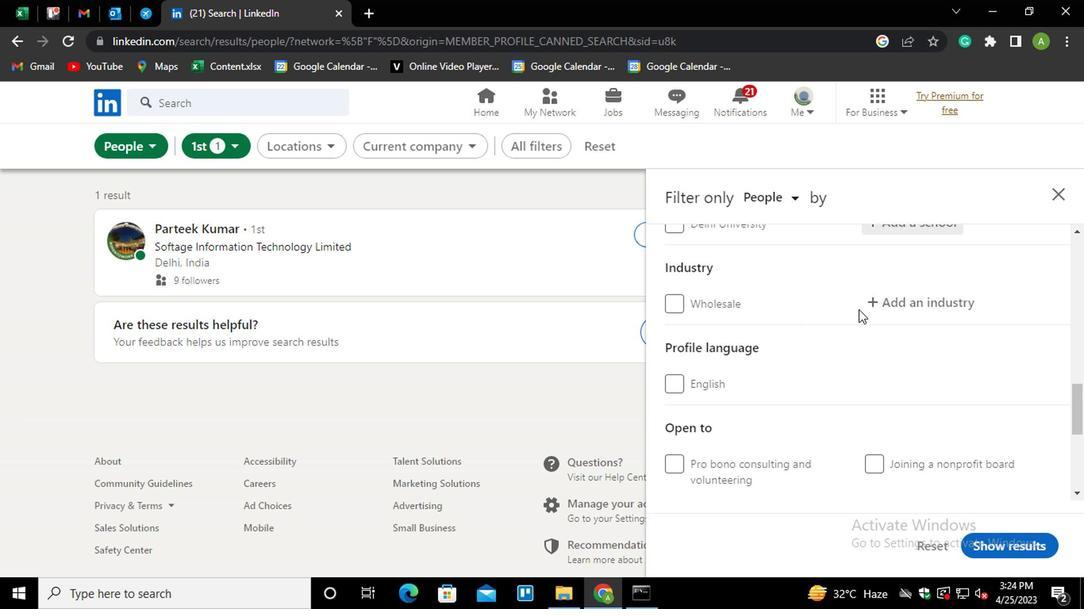 
Action: Mouse moved to (730, 324)
Screenshot: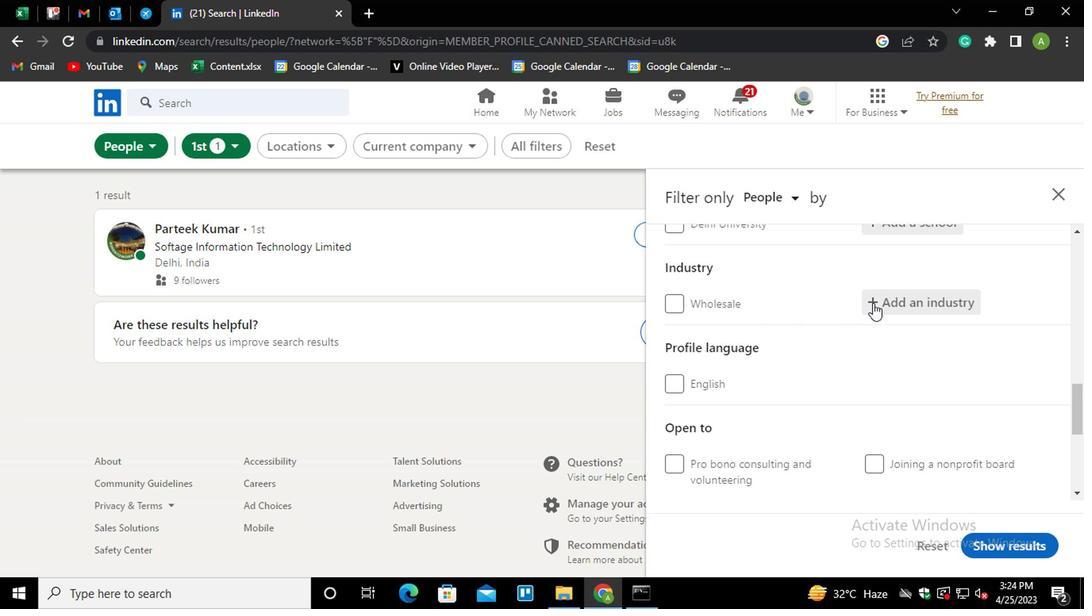 
Action: Mouse pressed left at (730, 324)
Screenshot: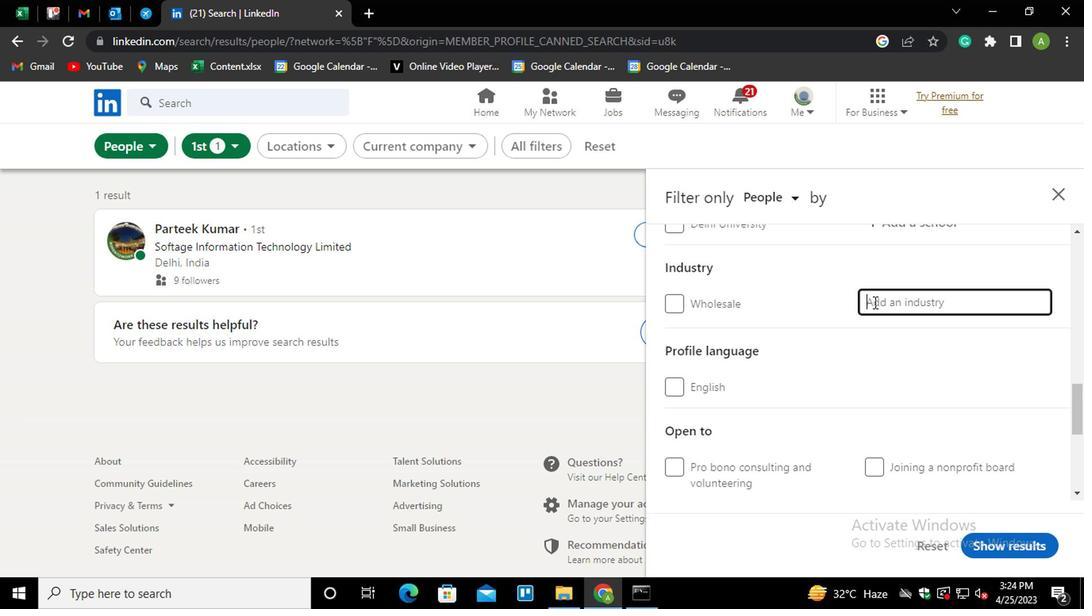 
Action: Key pressed <Key.shift_r>PROFESS<Key.down><Key.enter>
Screenshot: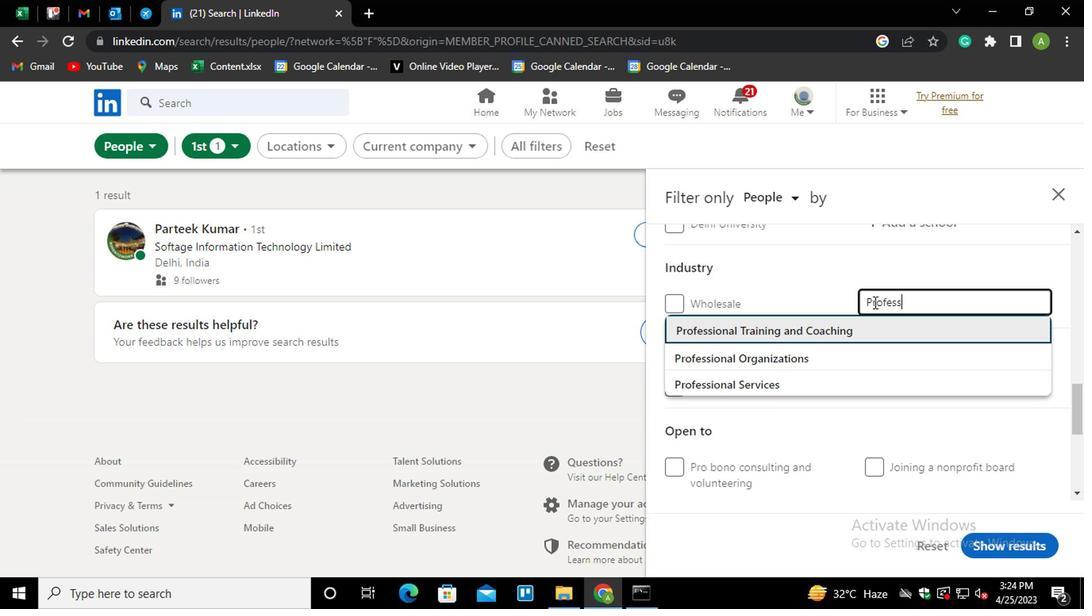 
Action: Mouse moved to (746, 343)
Screenshot: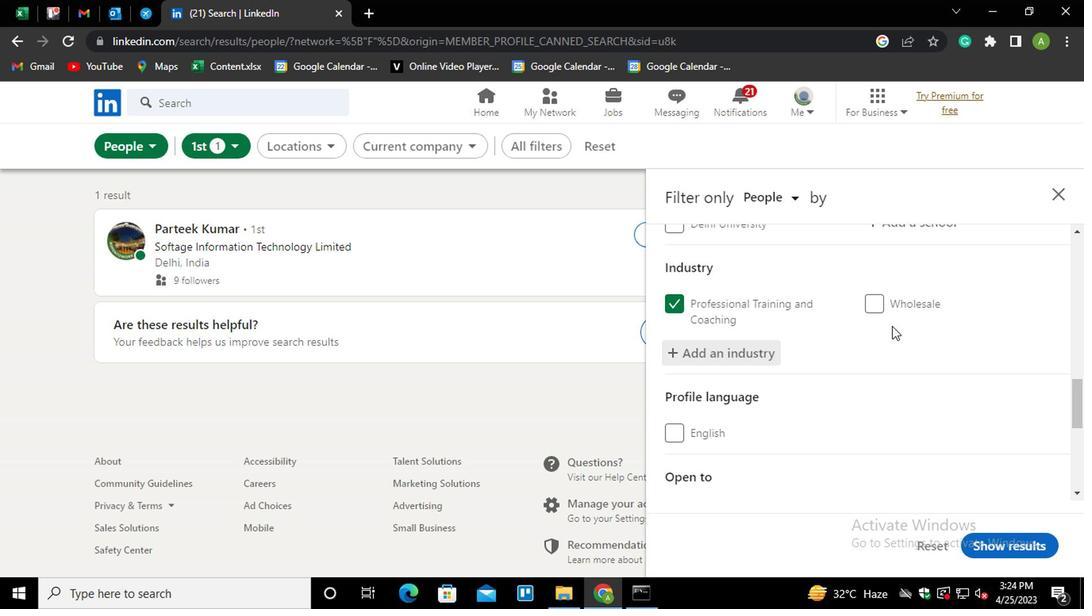 
Action: Mouse scrolled (746, 343) with delta (0, 0)
Screenshot: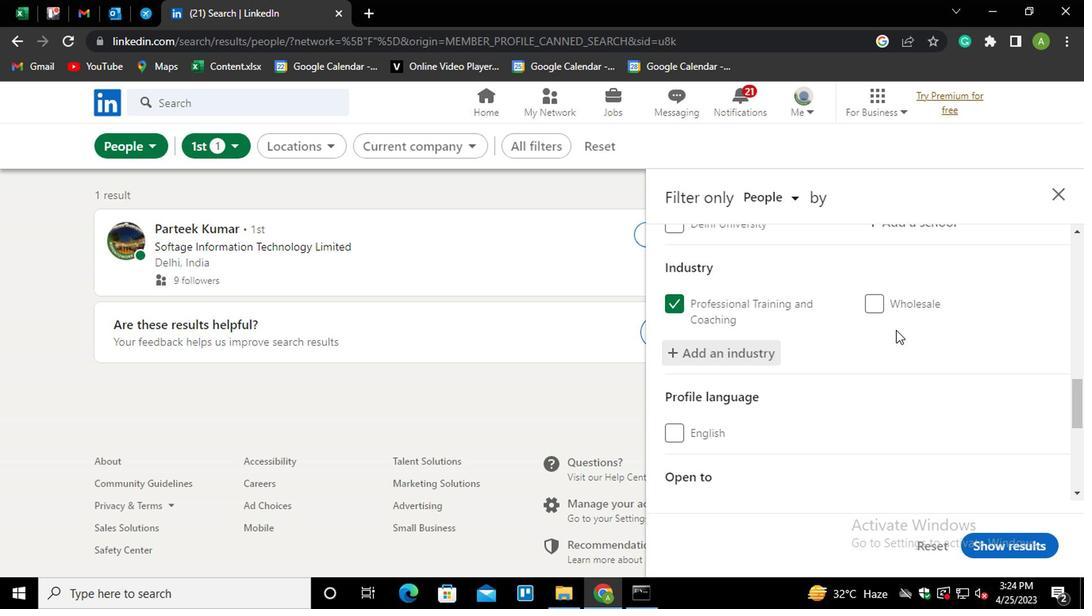 
Action: Mouse moved to (747, 343)
Screenshot: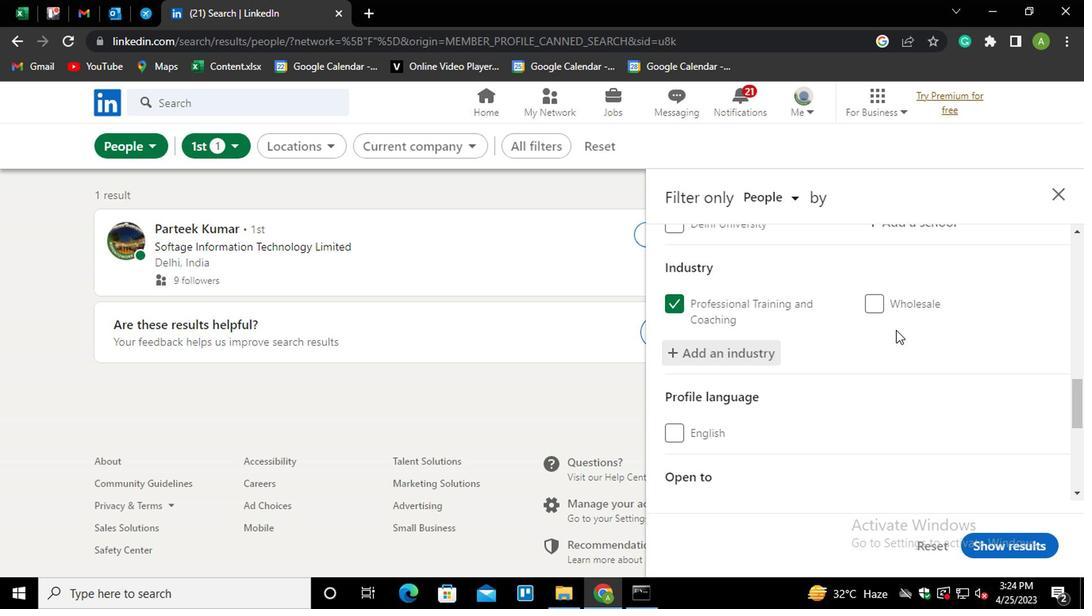 
Action: Mouse scrolled (747, 343) with delta (0, 0)
Screenshot: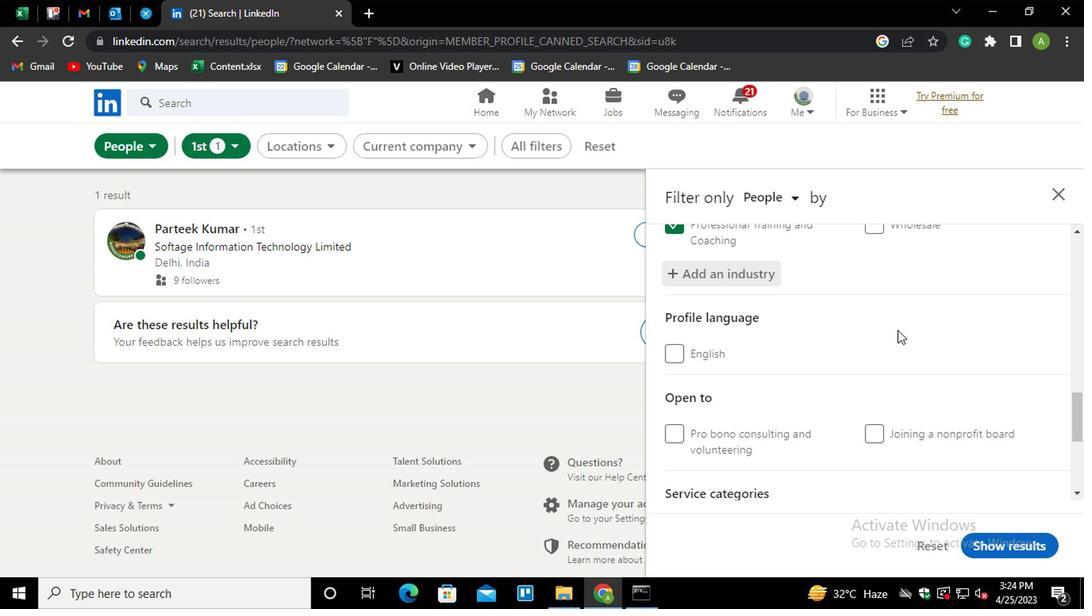 
Action: Mouse scrolled (747, 343) with delta (0, 0)
Screenshot: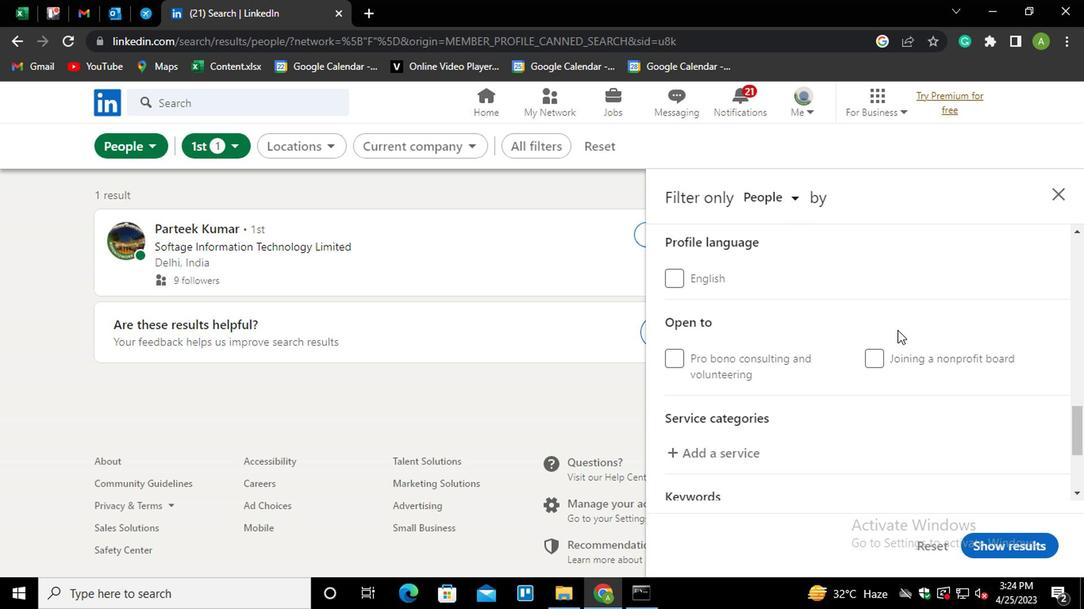 
Action: Mouse scrolled (747, 343) with delta (0, 0)
Screenshot: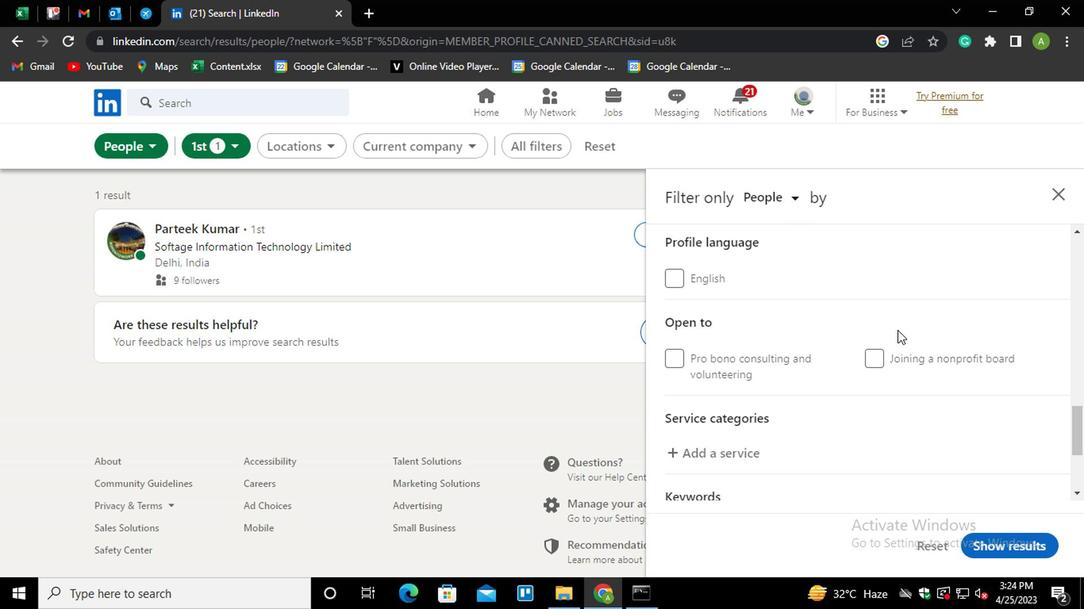 
Action: Mouse moved to (616, 314)
Screenshot: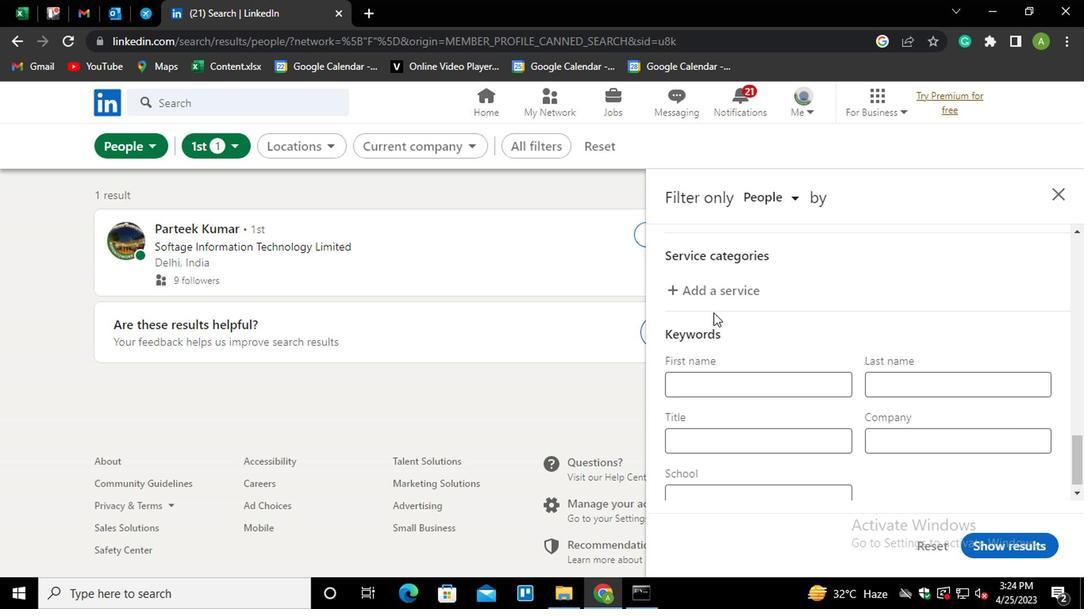 
Action: Mouse pressed left at (616, 314)
Screenshot: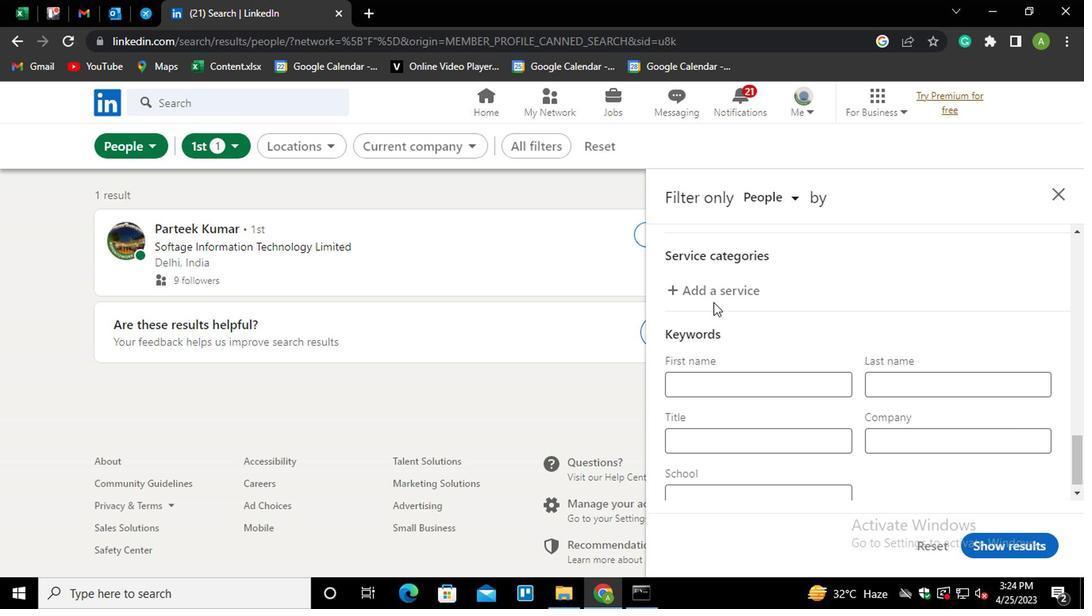 
Action: Mouse moved to (618, 315)
Screenshot: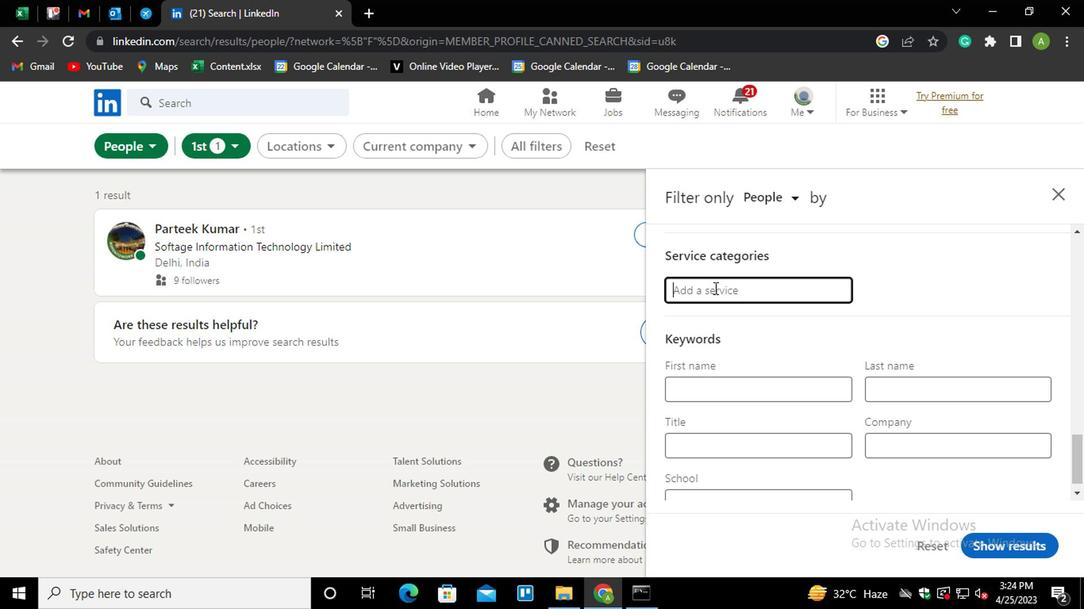 
Action: Key pressed <Key.shift_r>INSU<Key.down><Key.enter>
Screenshot: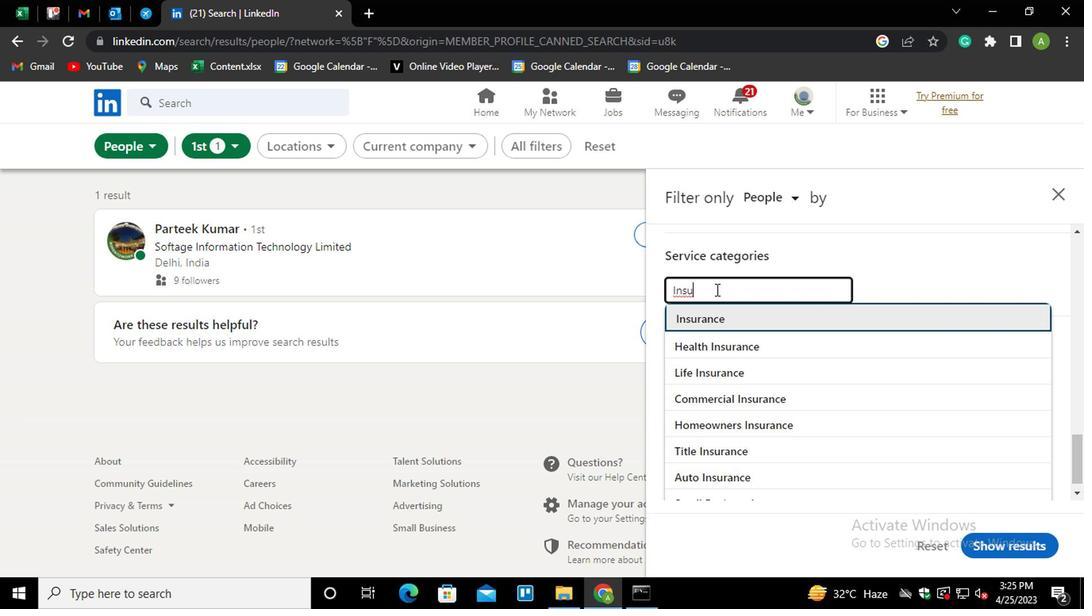 
Action: Mouse moved to (640, 329)
Screenshot: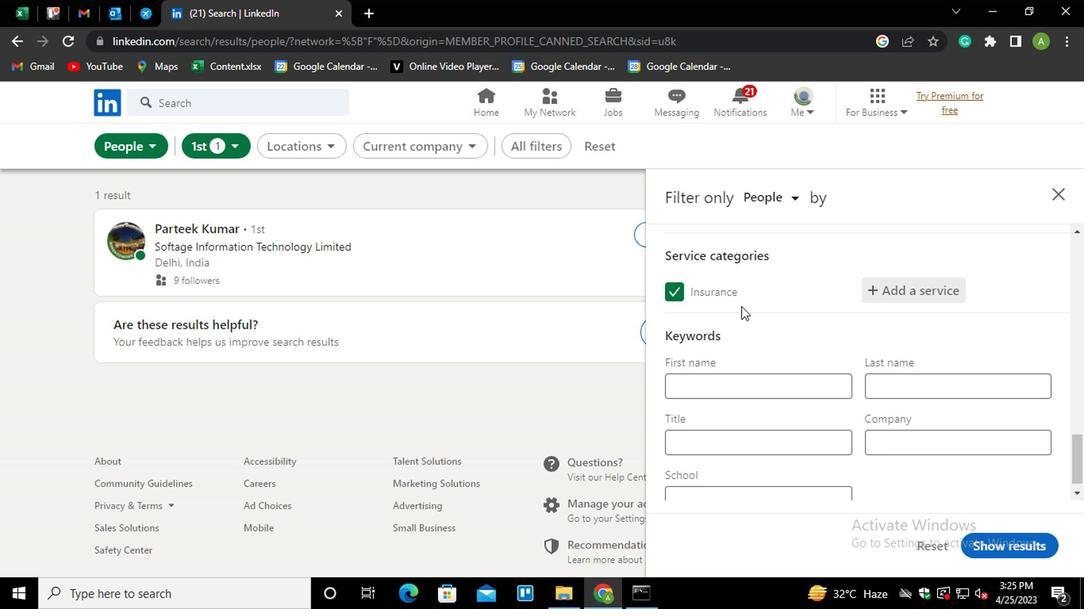 
Action: Mouse scrolled (640, 328) with delta (0, 0)
Screenshot: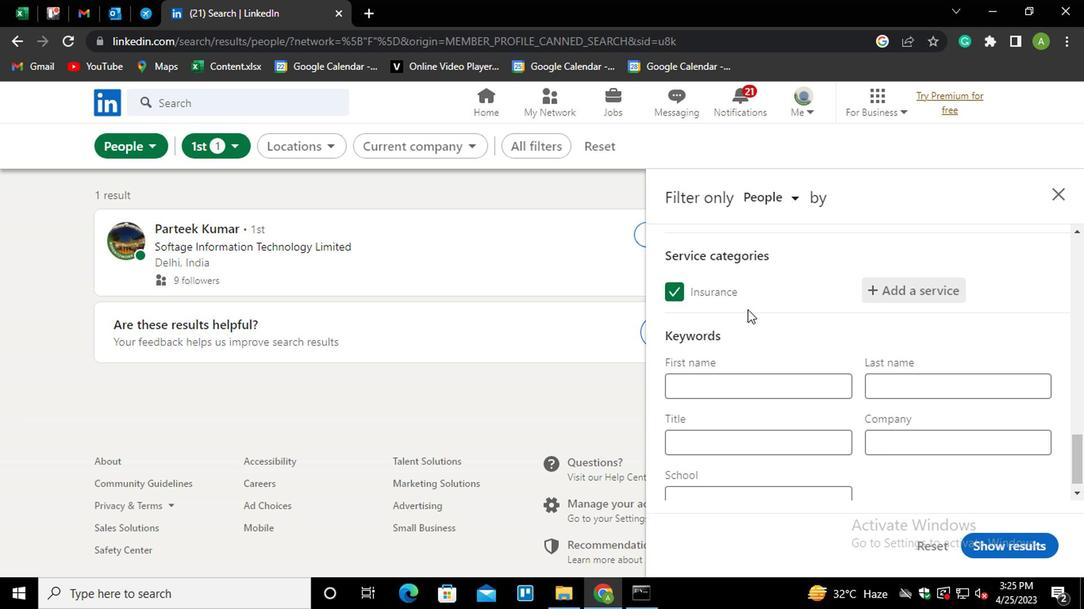 
Action: Mouse moved to (643, 338)
Screenshot: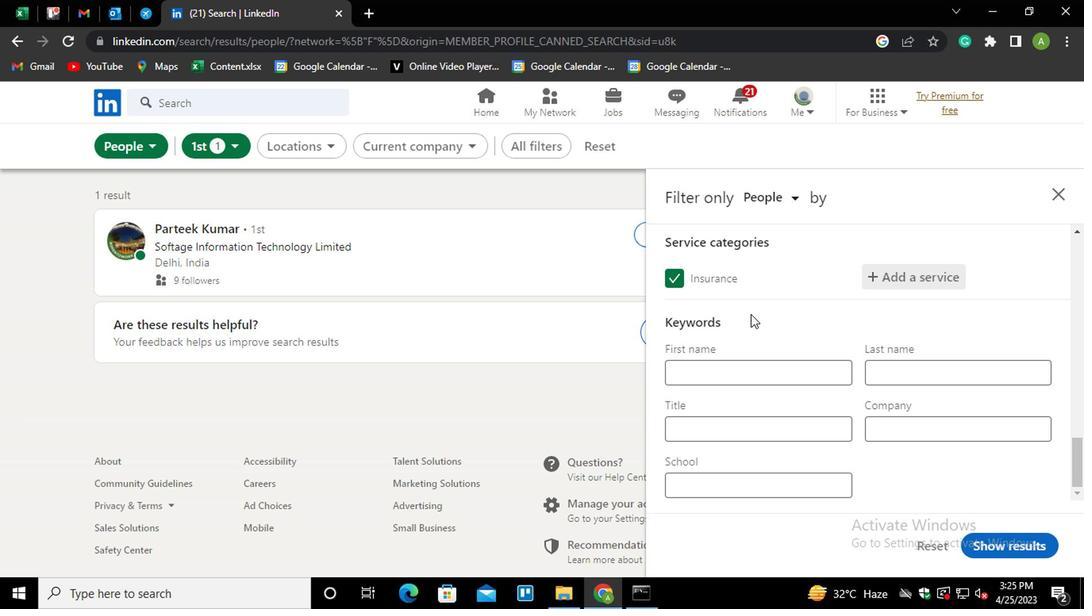 
Action: Mouse scrolled (643, 337) with delta (0, 0)
Screenshot: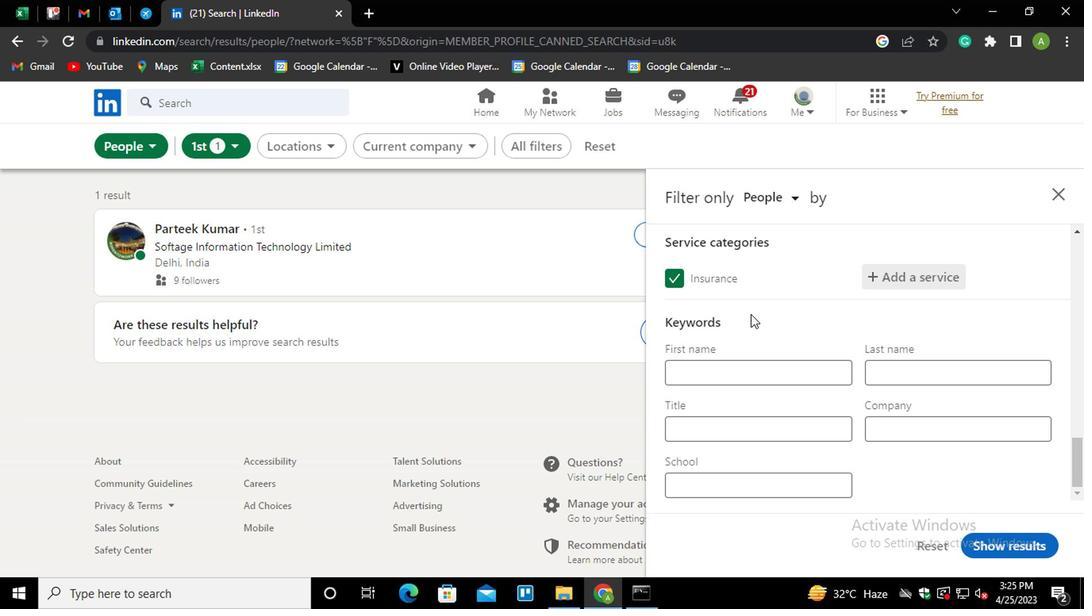
Action: Mouse moved to (643, 341)
Screenshot: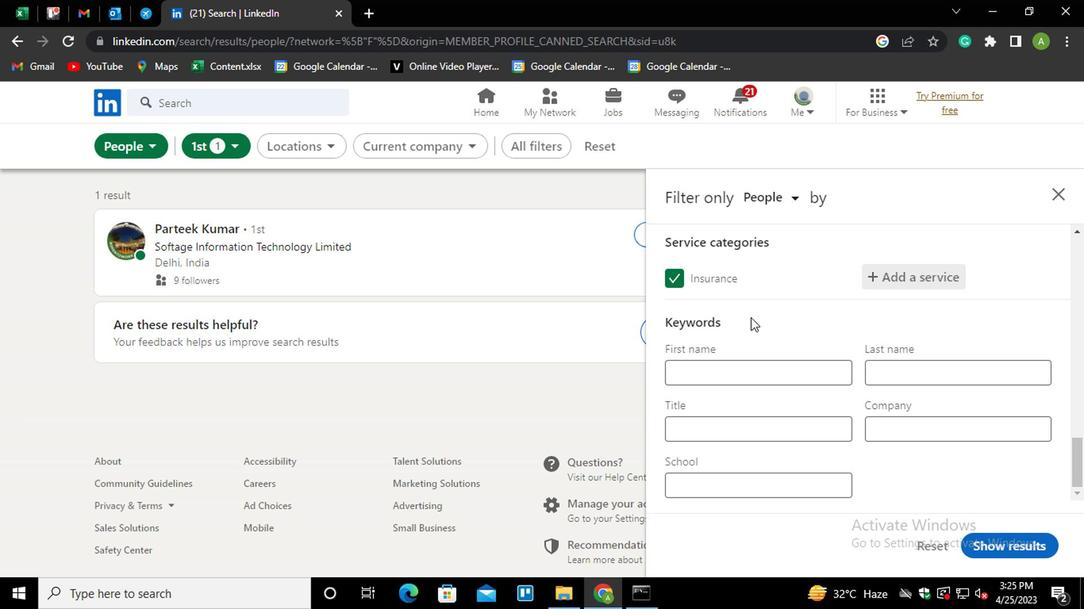 
Action: Mouse scrolled (643, 340) with delta (0, 0)
Screenshot: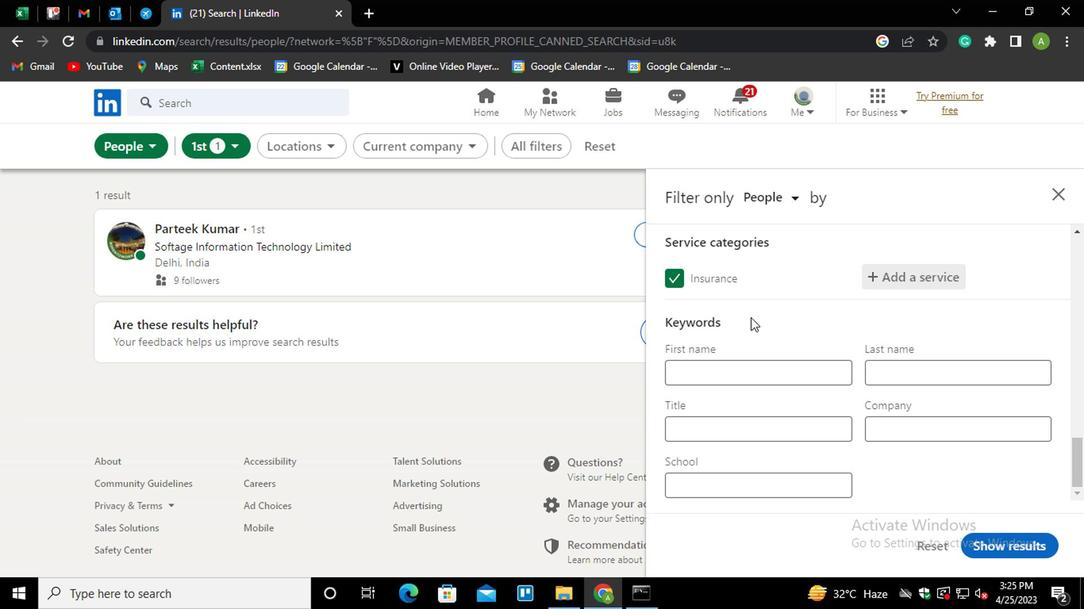 
Action: Mouse moved to (629, 415)
Screenshot: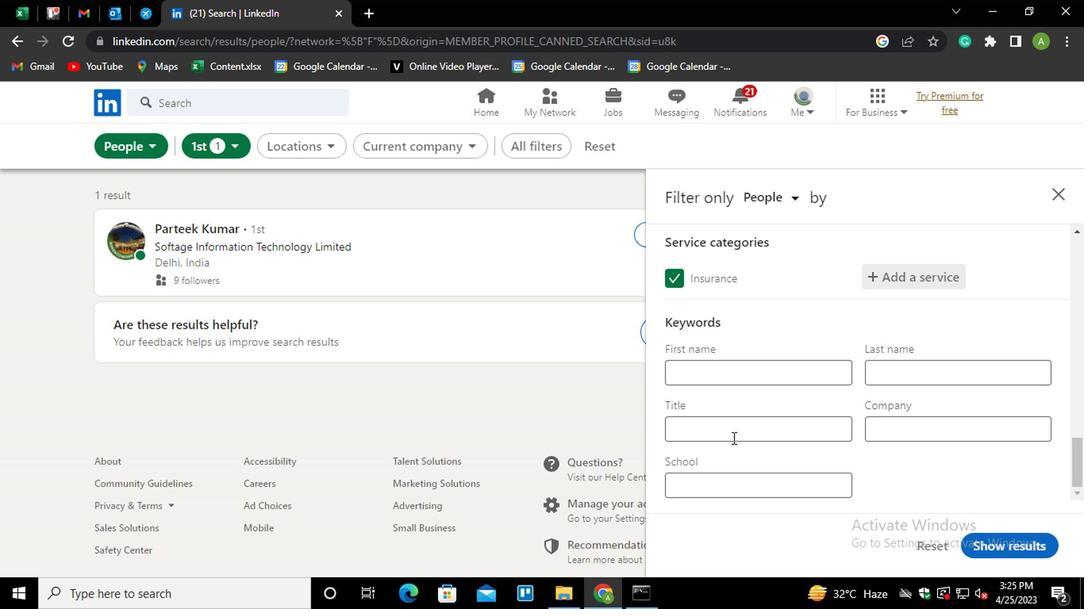 
Action: Mouse pressed left at (629, 415)
Screenshot: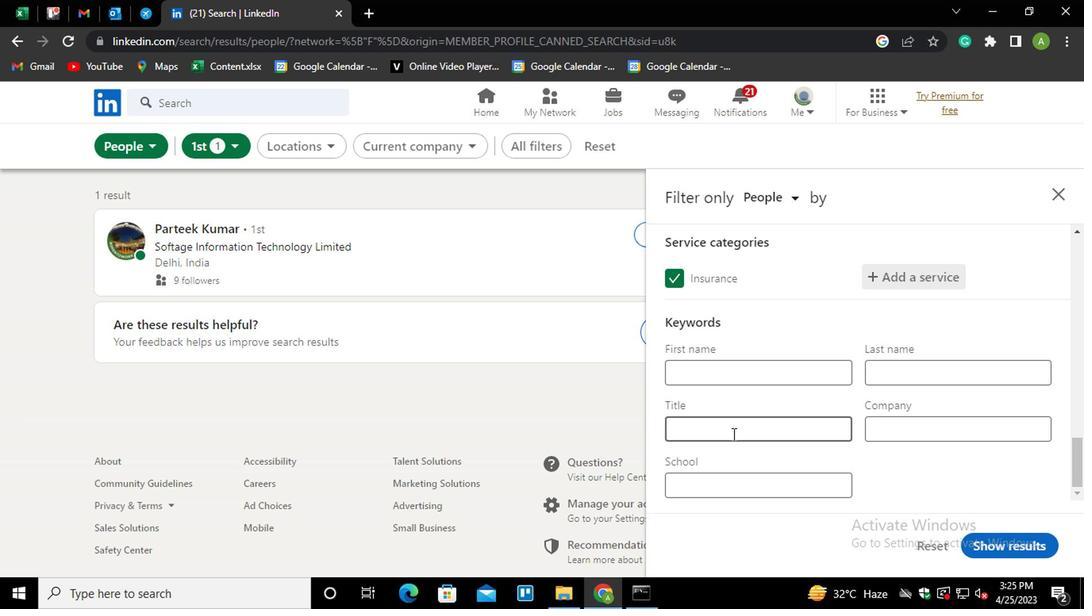 
Action: Mouse moved to (628, 415)
Screenshot: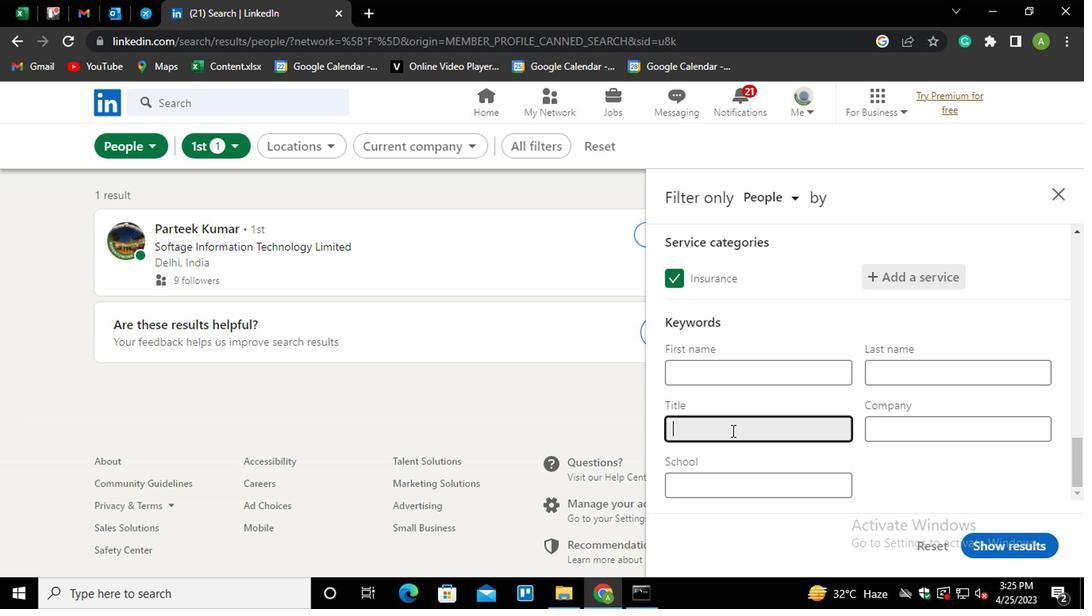 
Action: Key pressed <Key.shift_r>PRINCIPL<Key.backspace>AL
Screenshot: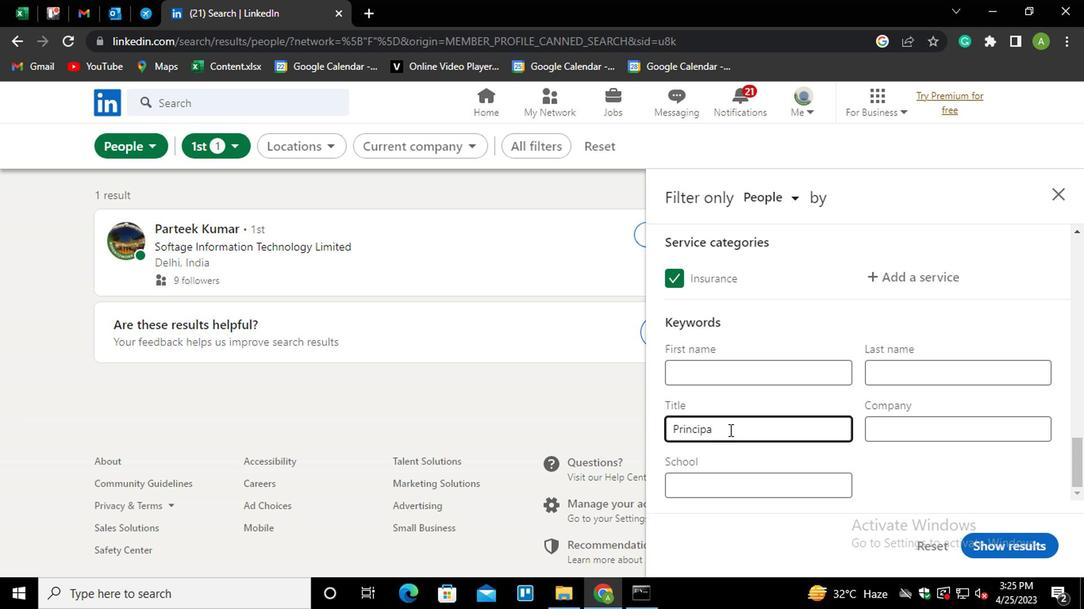 
Action: Mouse moved to (830, 428)
Screenshot: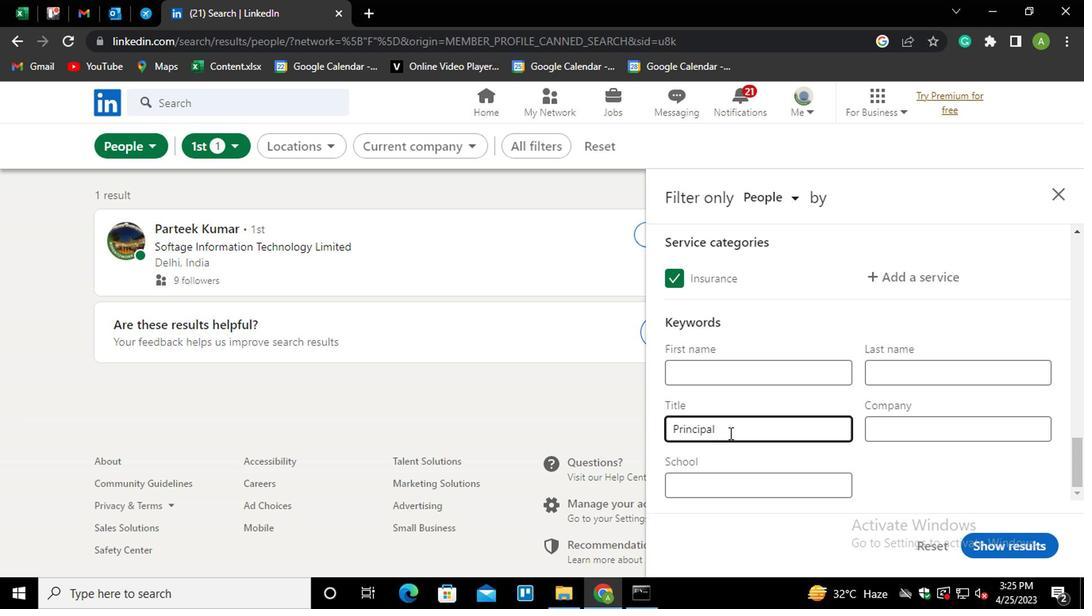 
Action: Mouse pressed left at (830, 428)
Screenshot: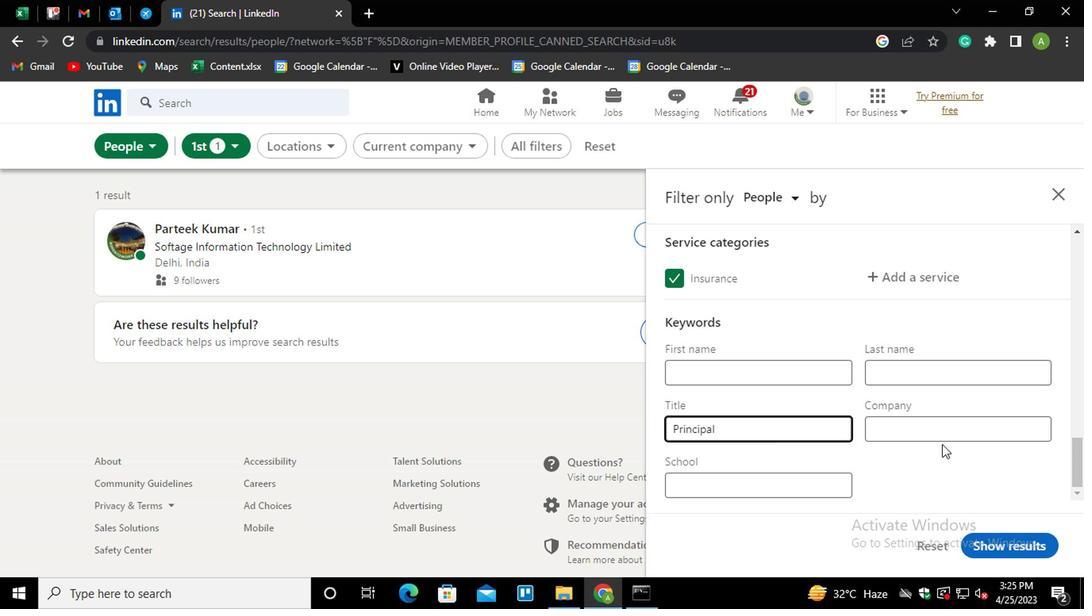 
Action: Mouse moved to (818, 491)
Screenshot: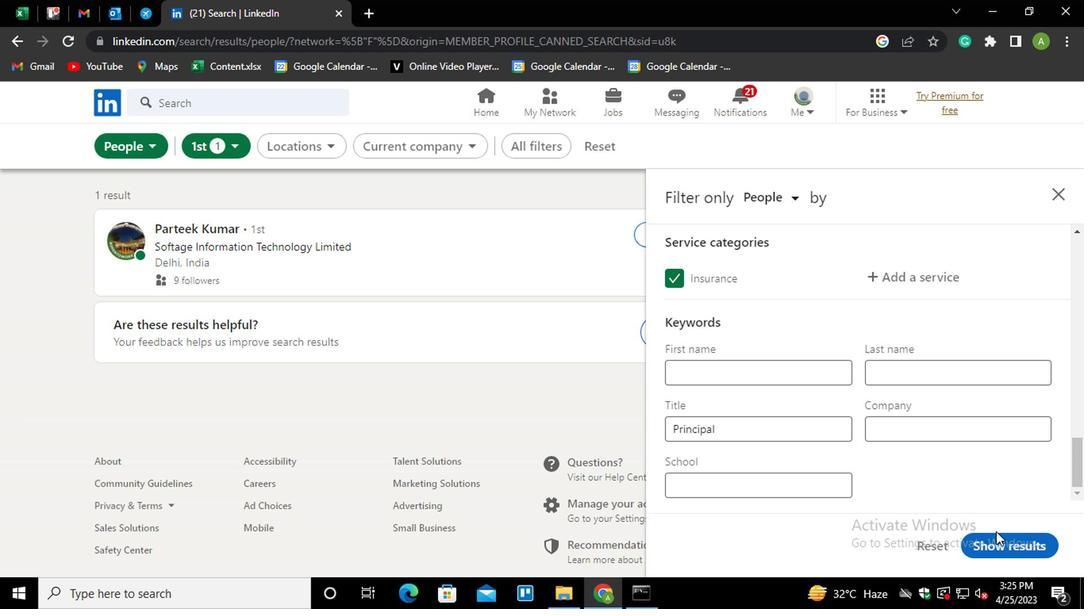 
Action: Mouse pressed left at (818, 491)
Screenshot: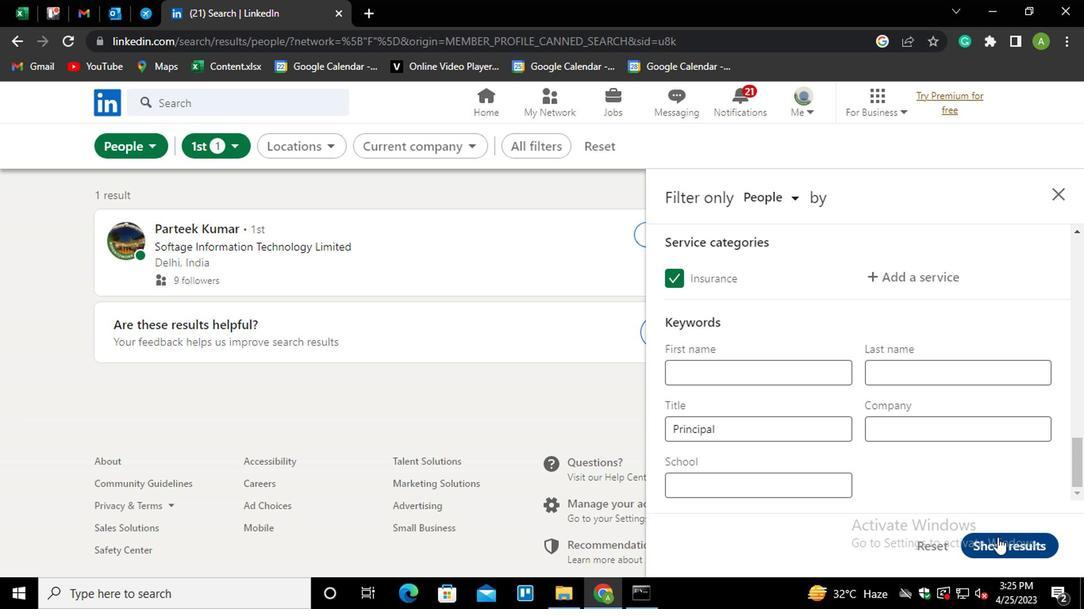 
Action: Mouse moved to (807, 416)
Screenshot: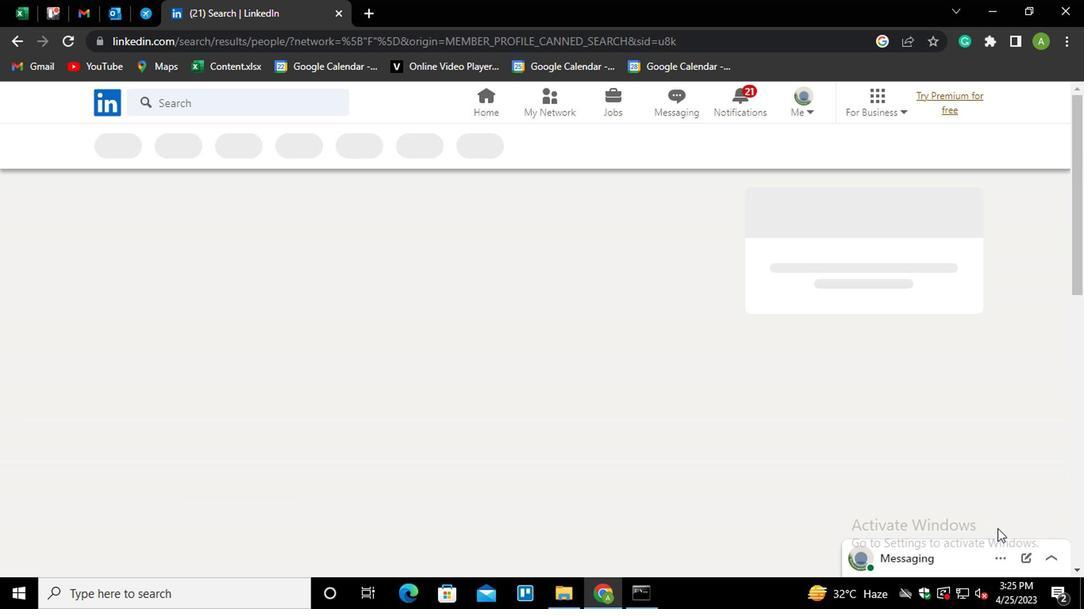 
